 Task: Find connections with filter location Basi with filter topic #indiawith filter profile language Spanish with filter current company EVERSANA with filter school International Institute of Business Studies, No.70, Sujatha Complex, KHB Main Road, RT Nagar, Bangalore-560 032 with filter industry Housing Programs with filter service category Training with filter keywords title President
Action: Mouse moved to (514, 68)
Screenshot: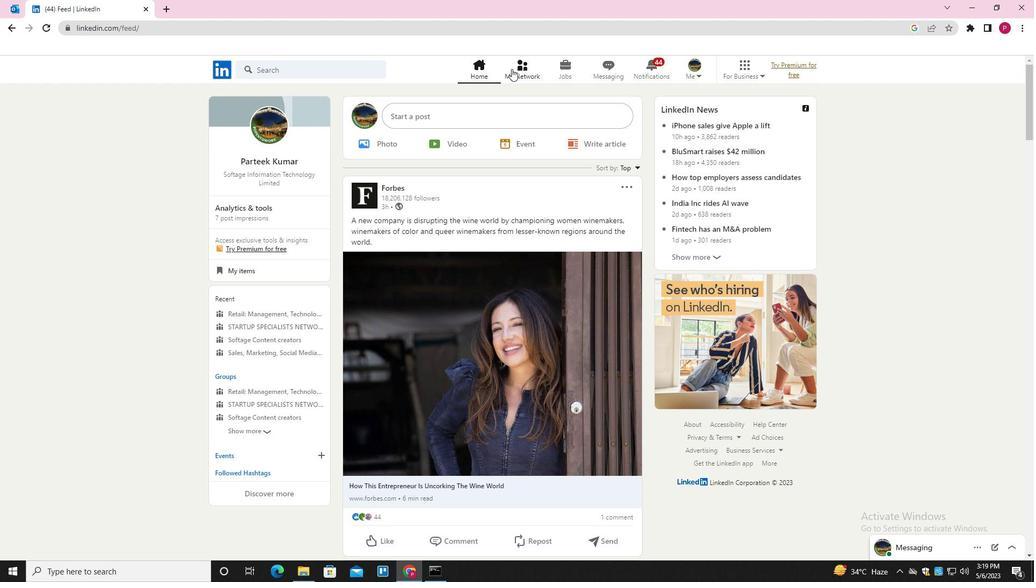 
Action: Mouse pressed left at (514, 68)
Screenshot: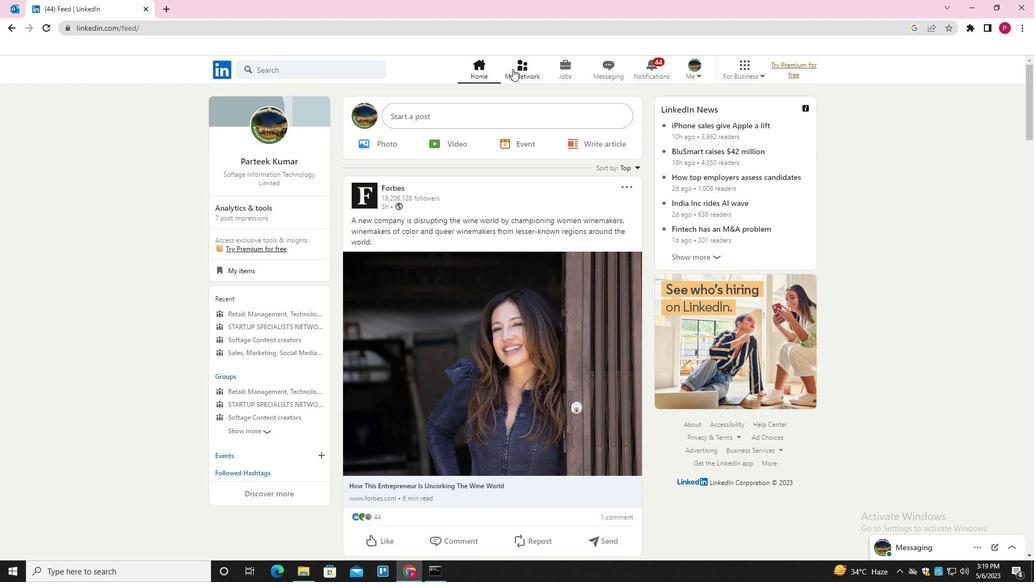 
Action: Mouse moved to (331, 133)
Screenshot: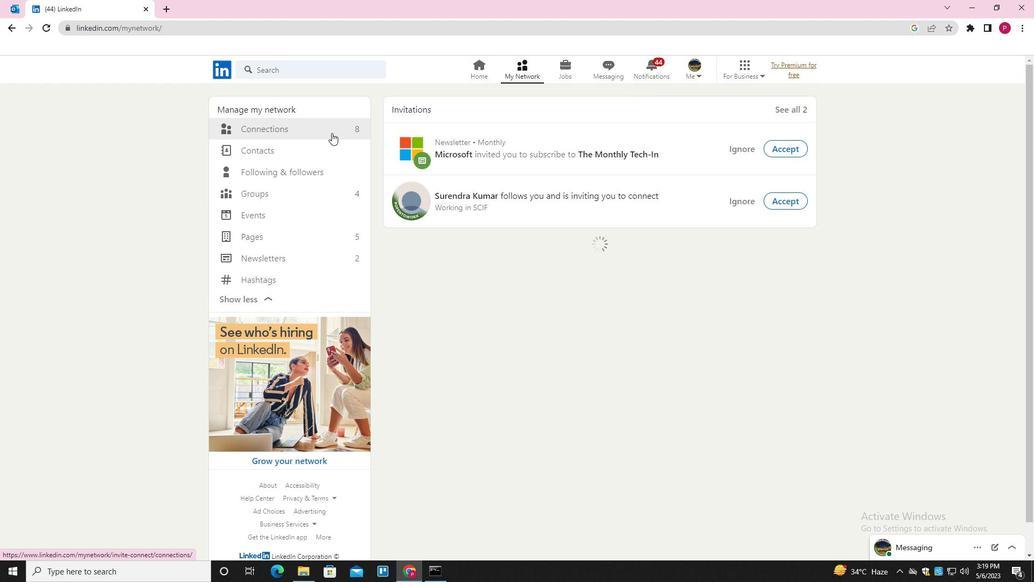 
Action: Mouse pressed left at (331, 133)
Screenshot: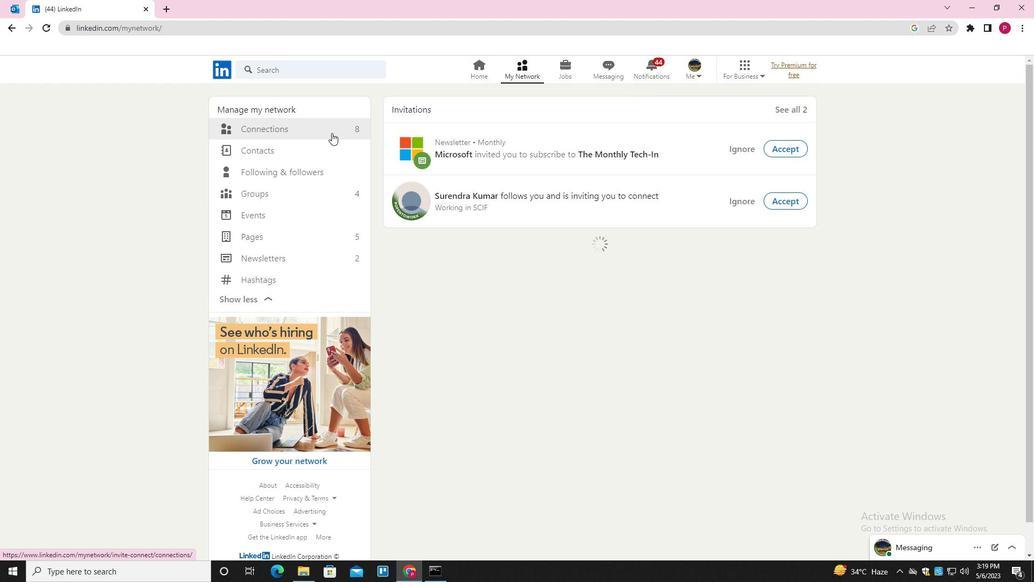
Action: Mouse moved to (575, 131)
Screenshot: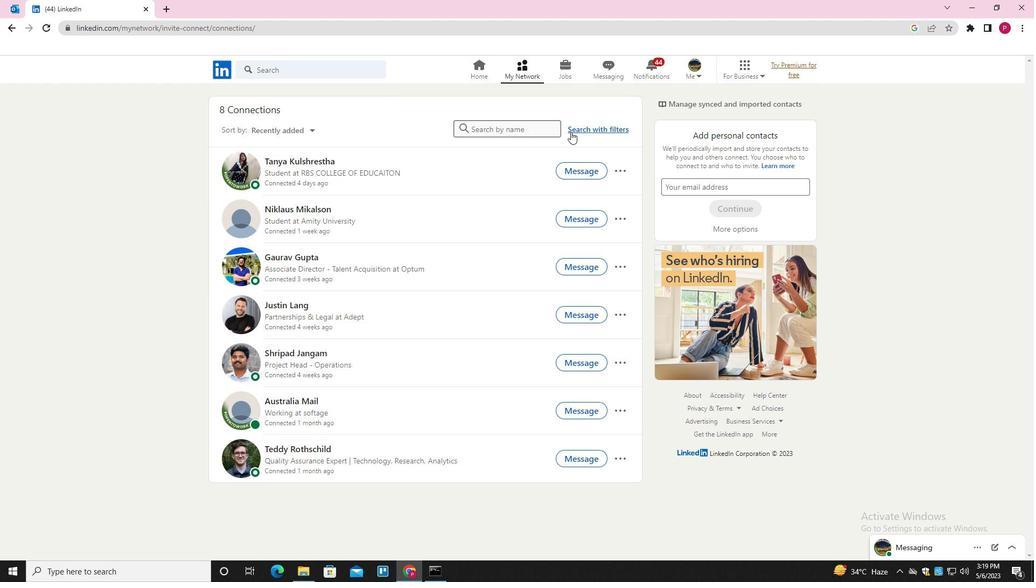 
Action: Mouse pressed left at (575, 131)
Screenshot: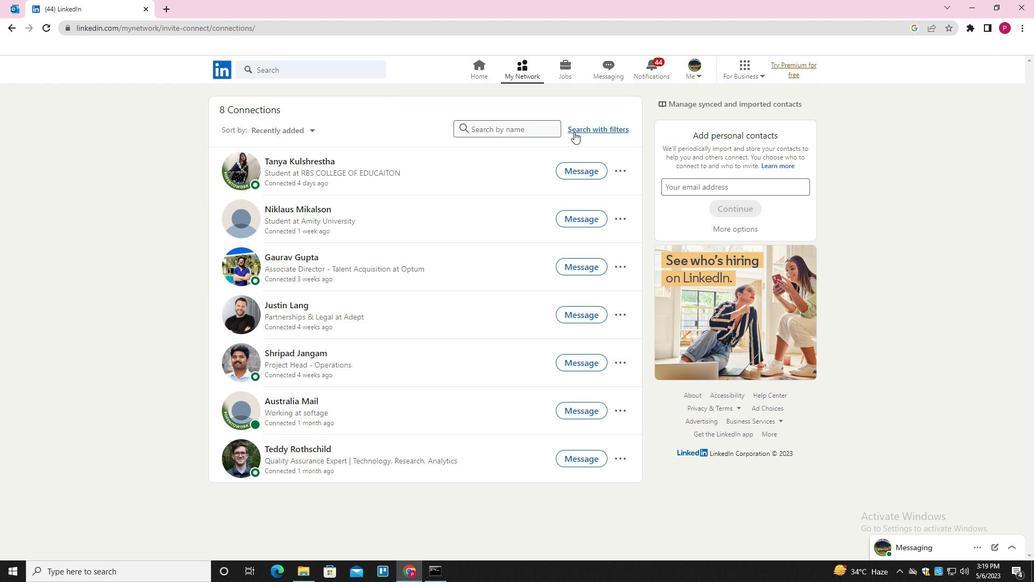 
Action: Mouse moved to (548, 100)
Screenshot: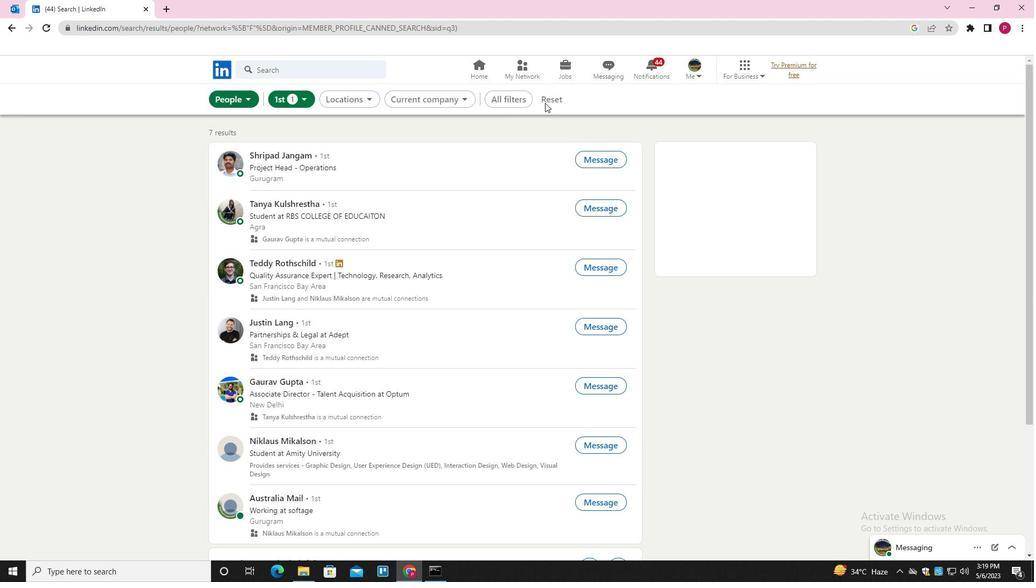 
Action: Mouse pressed left at (548, 100)
Screenshot: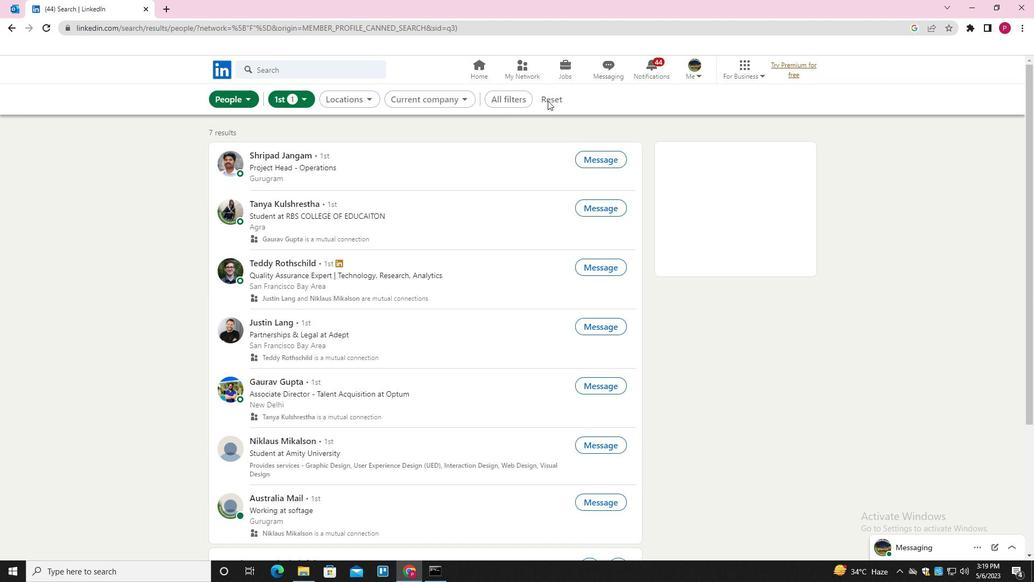 
Action: Mouse moved to (525, 100)
Screenshot: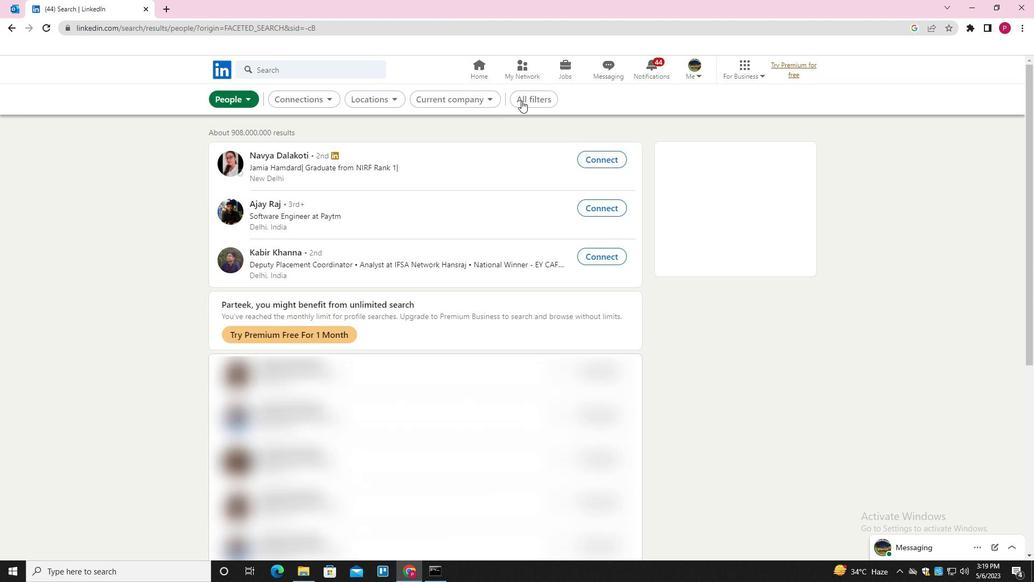 
Action: Mouse pressed left at (525, 100)
Screenshot: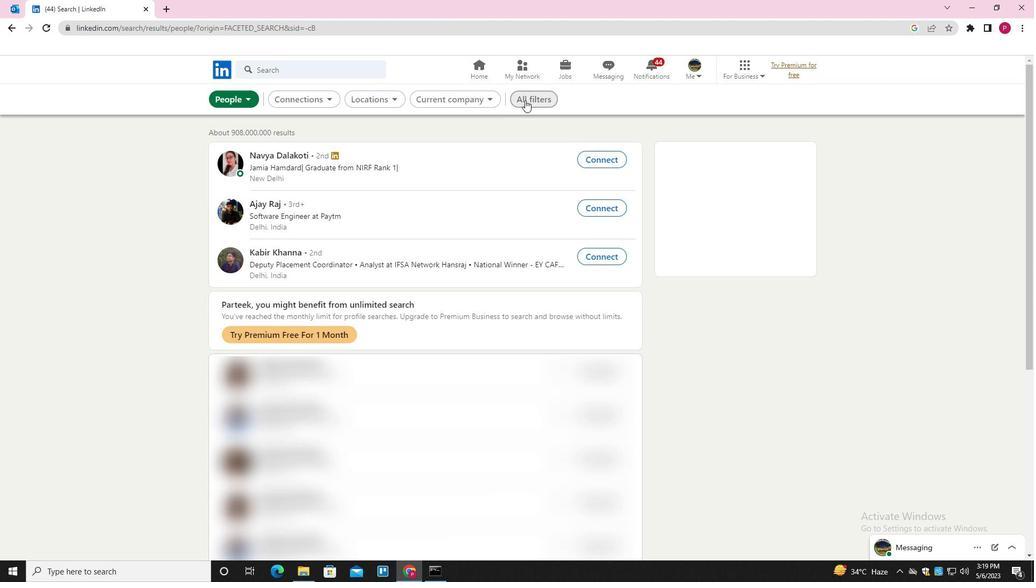 
Action: Mouse moved to (971, 320)
Screenshot: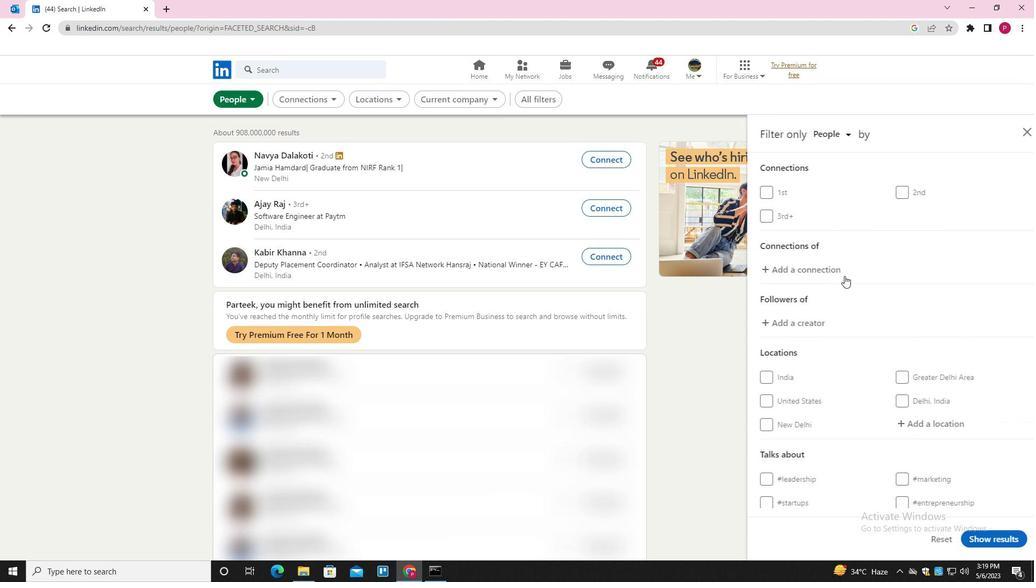 
Action: Mouse scrolled (971, 320) with delta (0, 0)
Screenshot: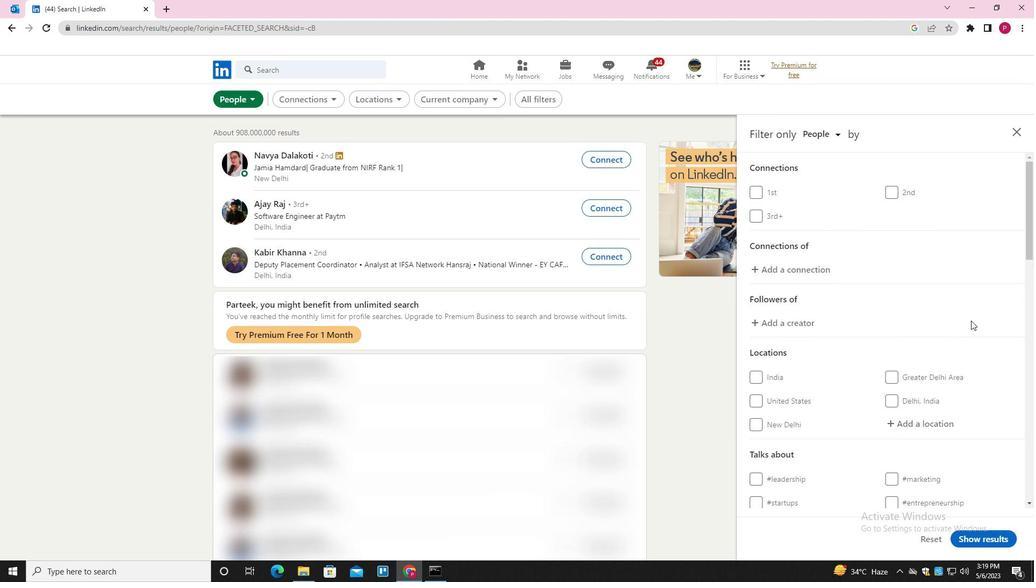 
Action: Mouse moved to (971, 321)
Screenshot: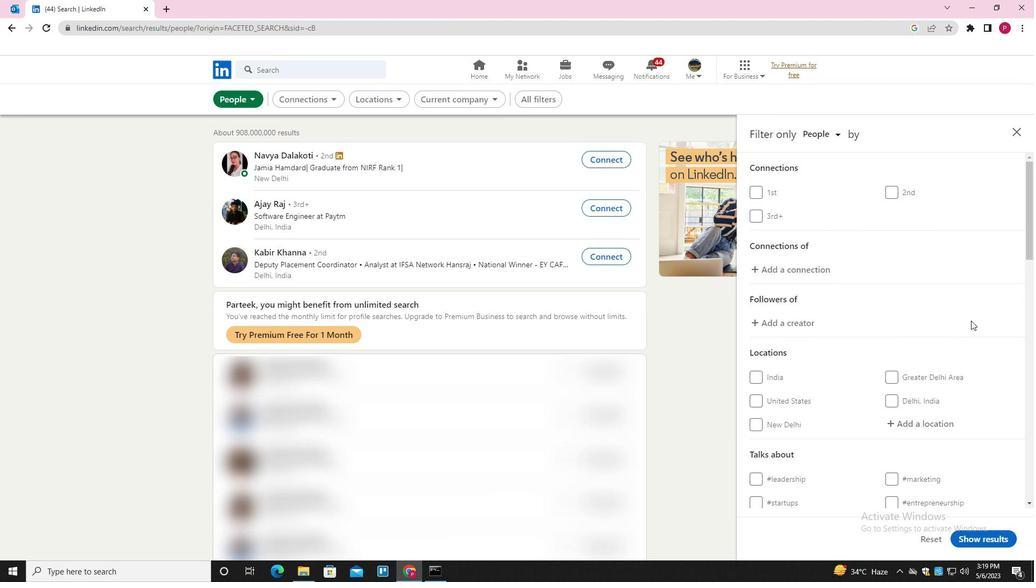 
Action: Mouse scrolled (971, 321) with delta (0, 0)
Screenshot: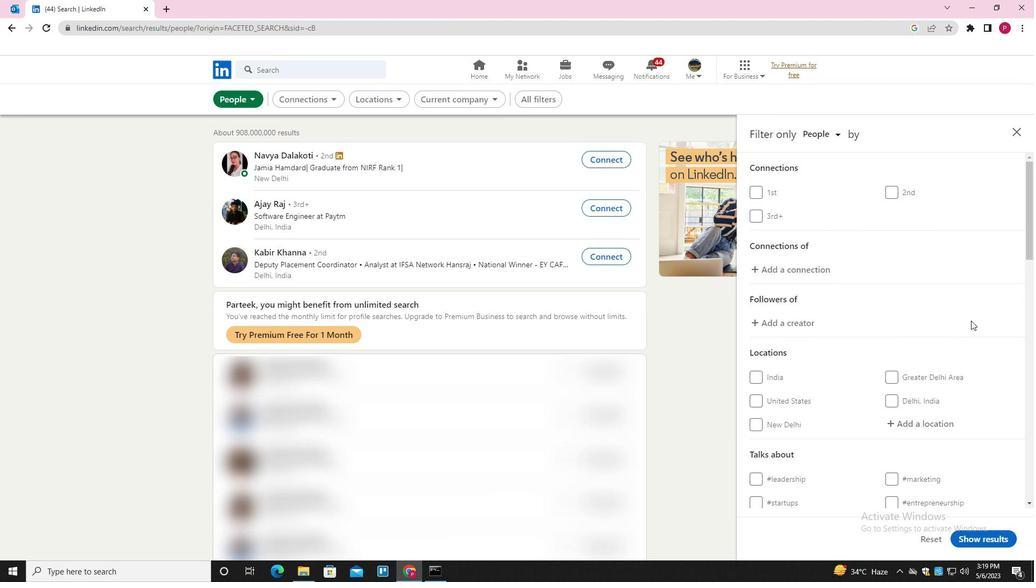 
Action: Mouse moved to (940, 316)
Screenshot: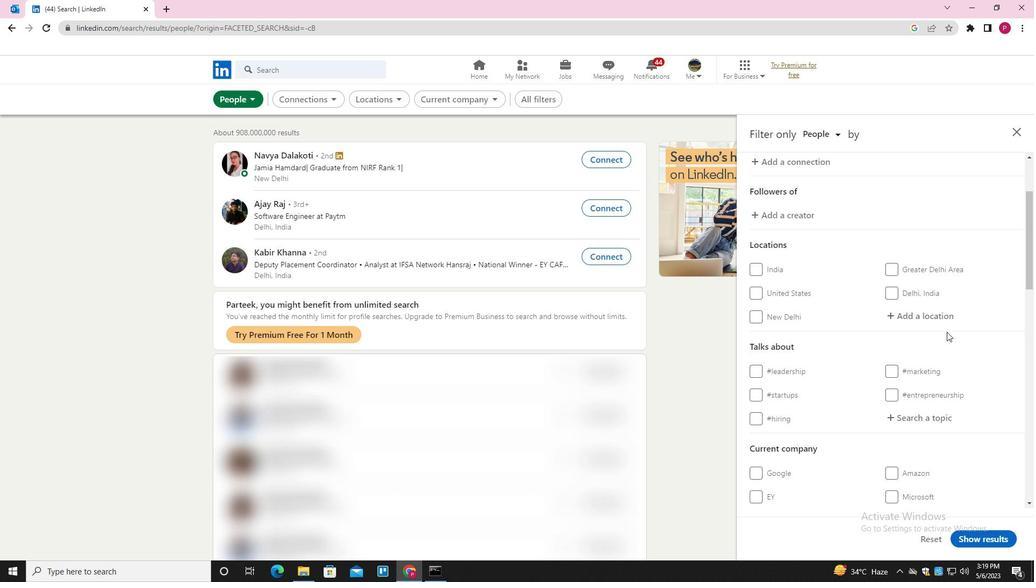 
Action: Mouse pressed left at (940, 316)
Screenshot: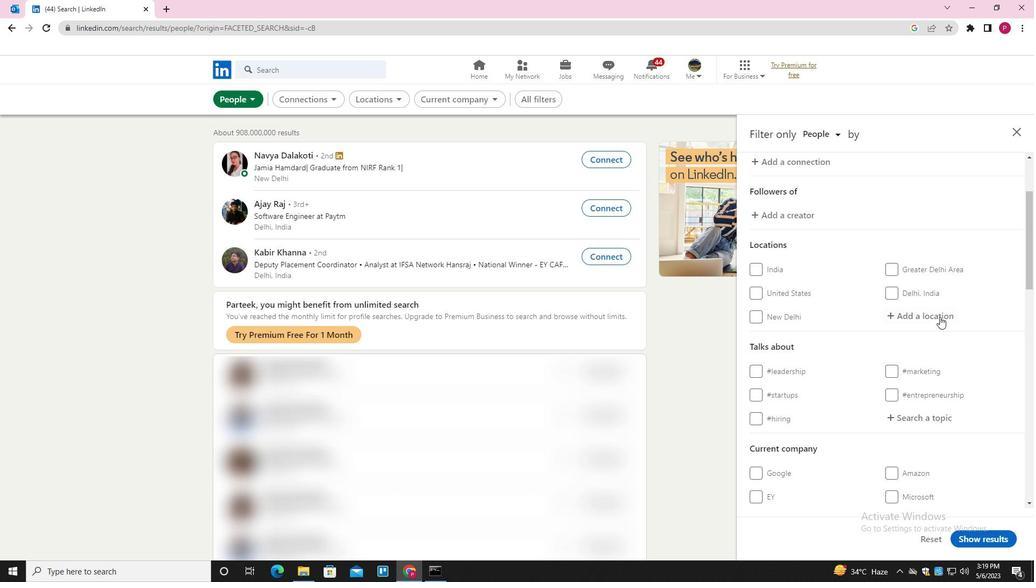 
Action: Key pressed <Key.shift><Key.shift><Key.shift><Key.shift><Key.shift><Key.shift><Key.shift>B
Screenshot: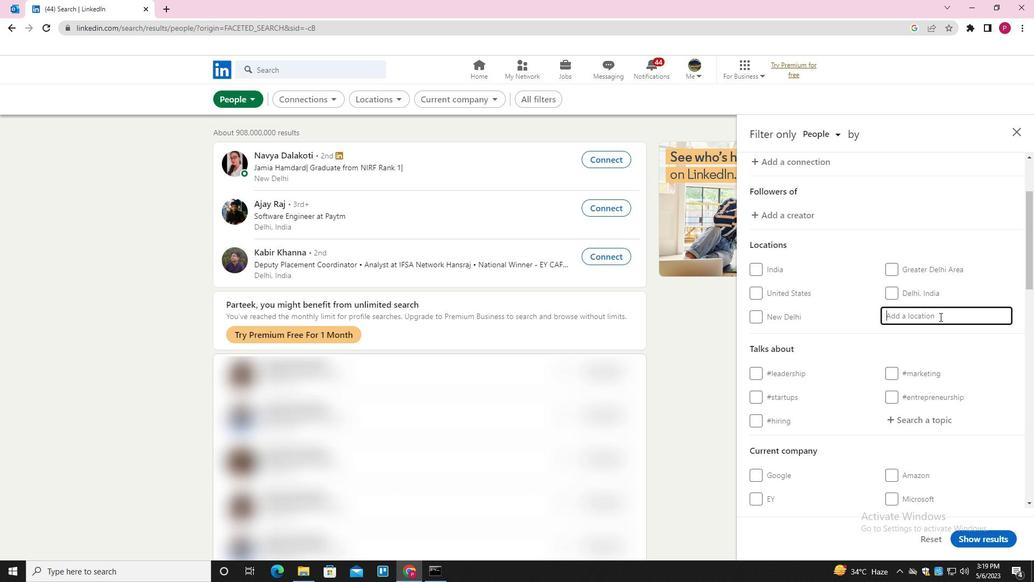 
Action: Mouse moved to (940, 316)
Screenshot: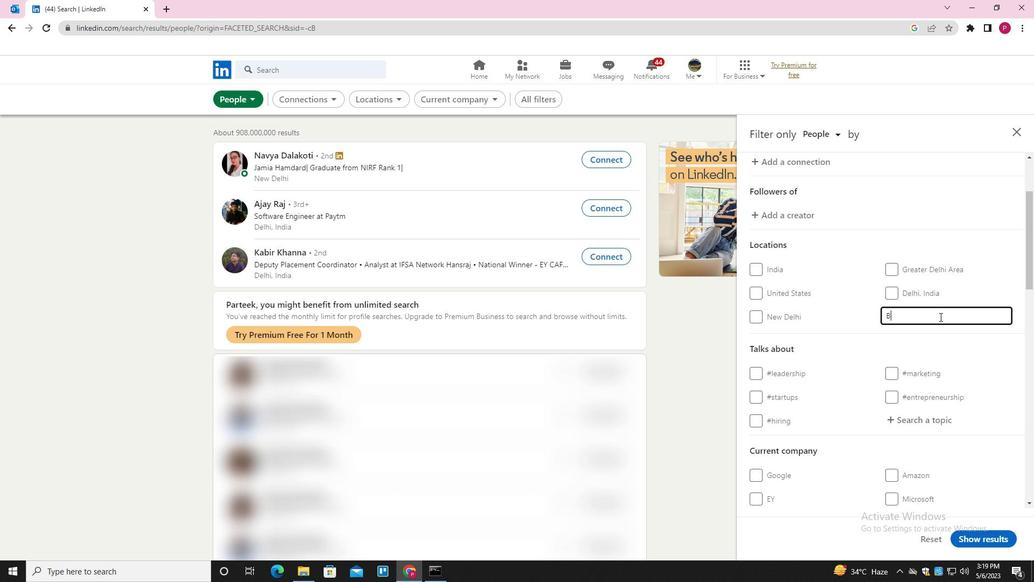 
Action: Key pressed ASI<Key.down><Key.enter>
Screenshot: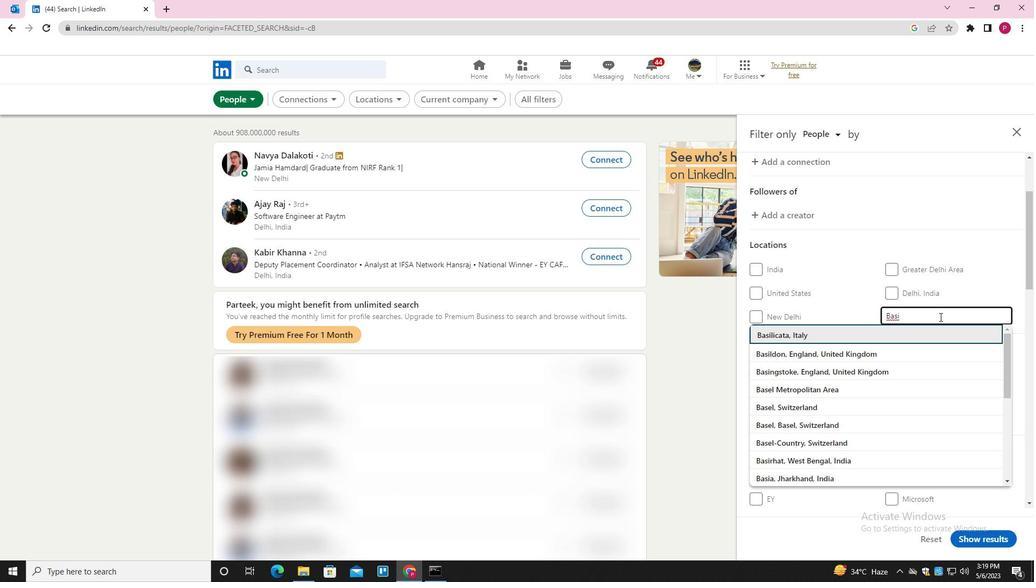 
Action: Mouse scrolled (940, 316) with delta (0, 0)
Screenshot: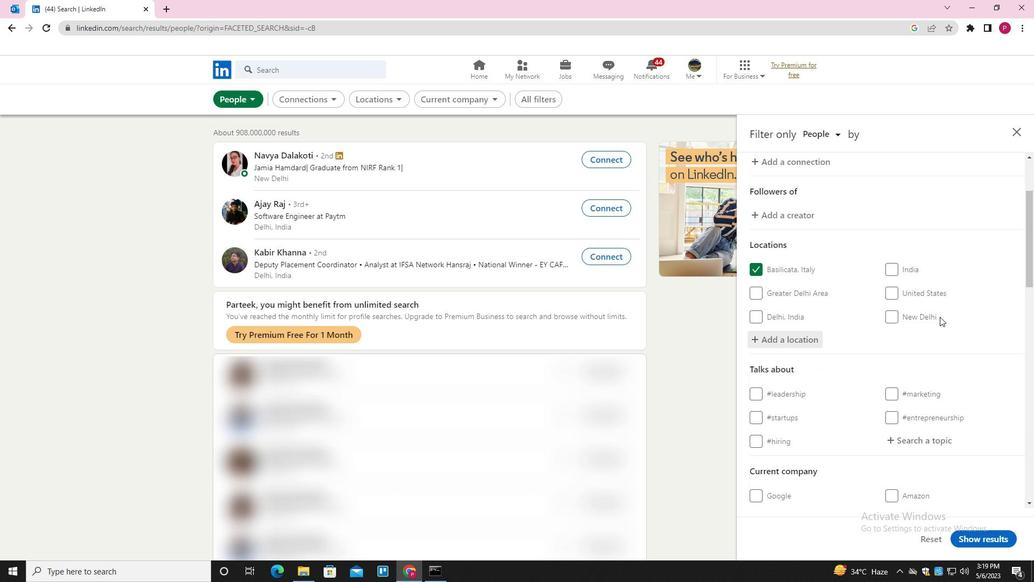 
Action: Mouse scrolled (940, 316) with delta (0, 0)
Screenshot: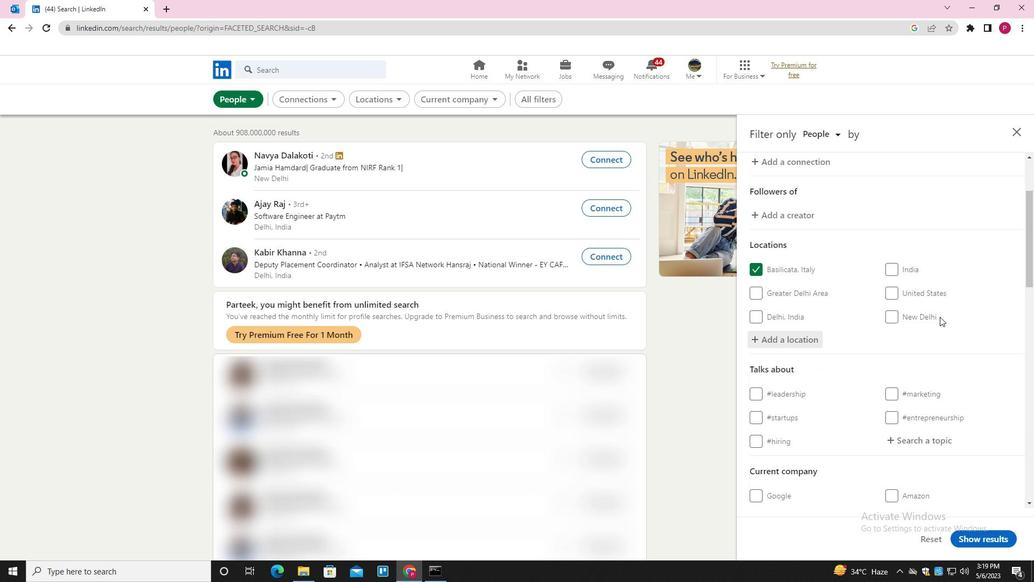
Action: Mouse scrolled (940, 316) with delta (0, 0)
Screenshot: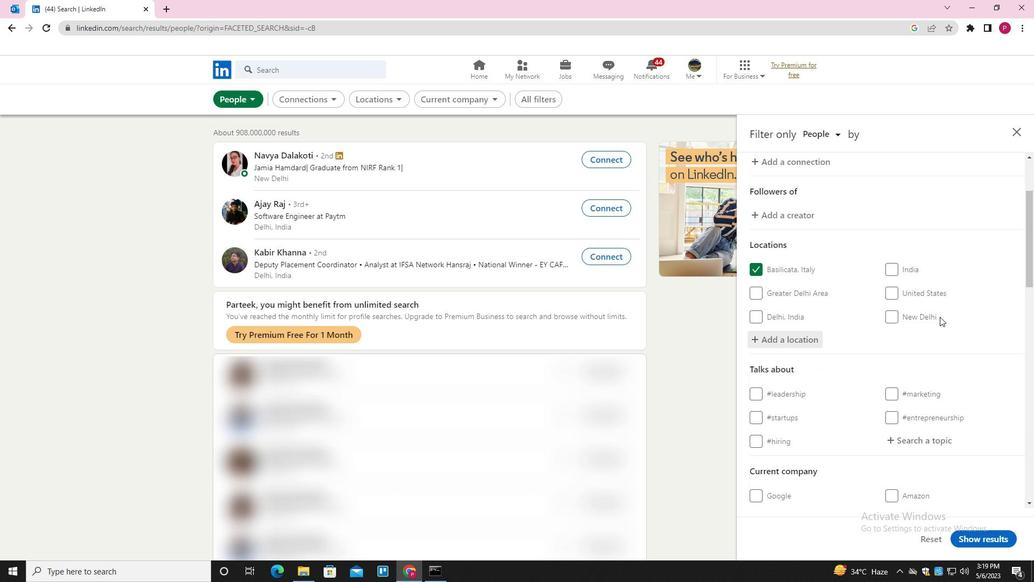 
Action: Mouse scrolled (940, 316) with delta (0, 0)
Screenshot: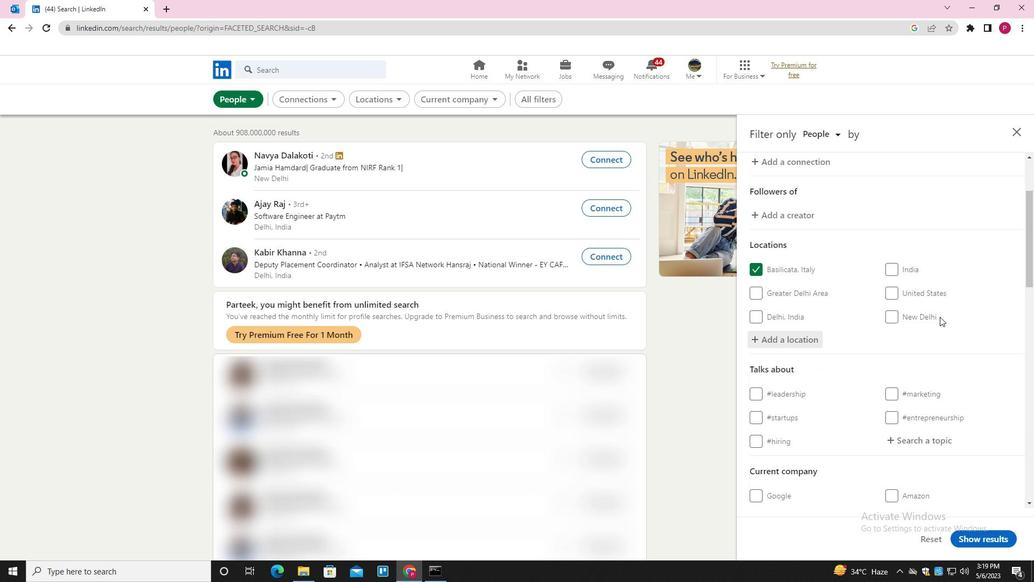 
Action: Mouse scrolled (940, 316) with delta (0, 0)
Screenshot: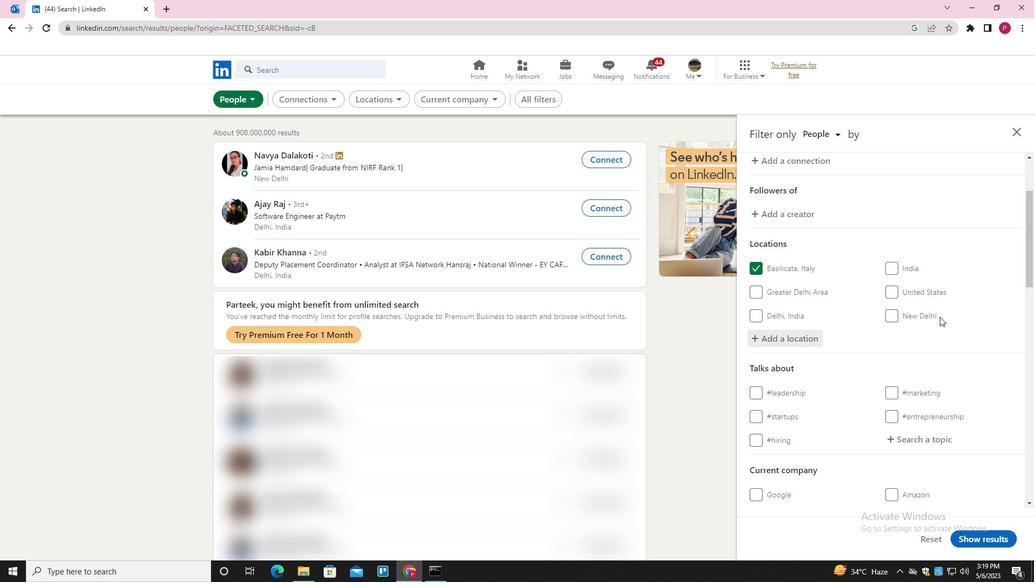 
Action: Mouse moved to (917, 177)
Screenshot: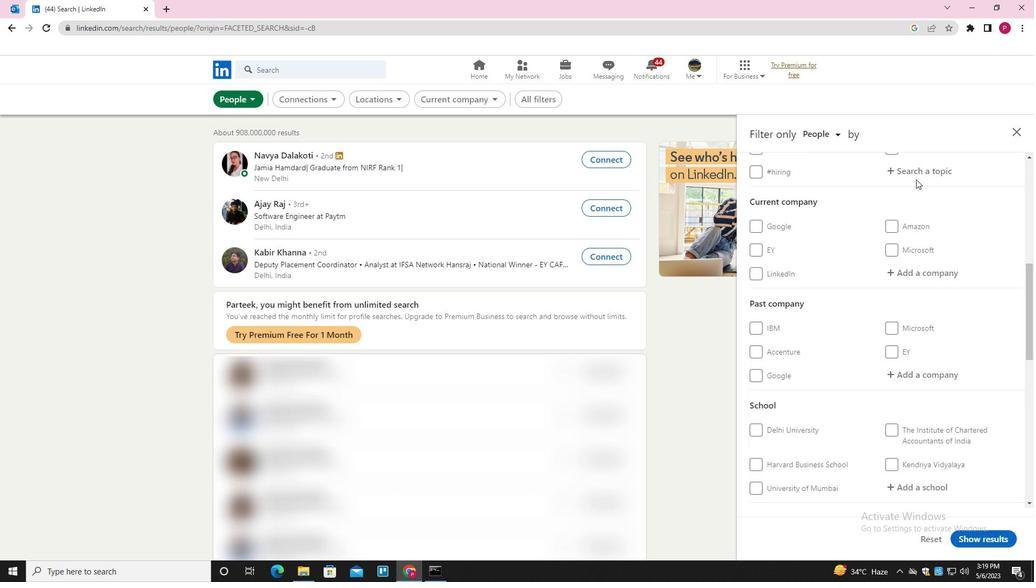 
Action: Mouse pressed left at (917, 177)
Screenshot: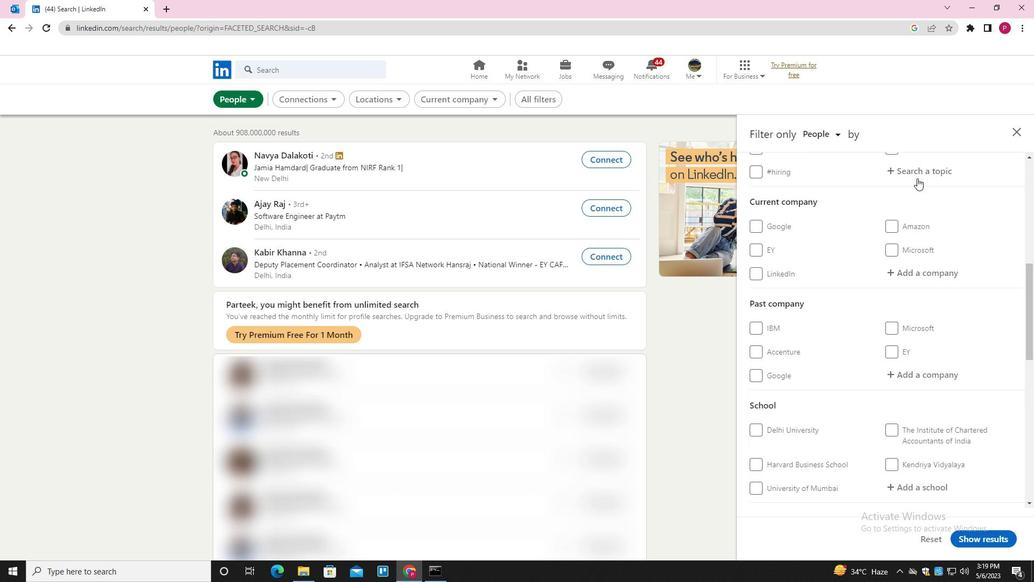 
Action: Mouse moved to (917, 177)
Screenshot: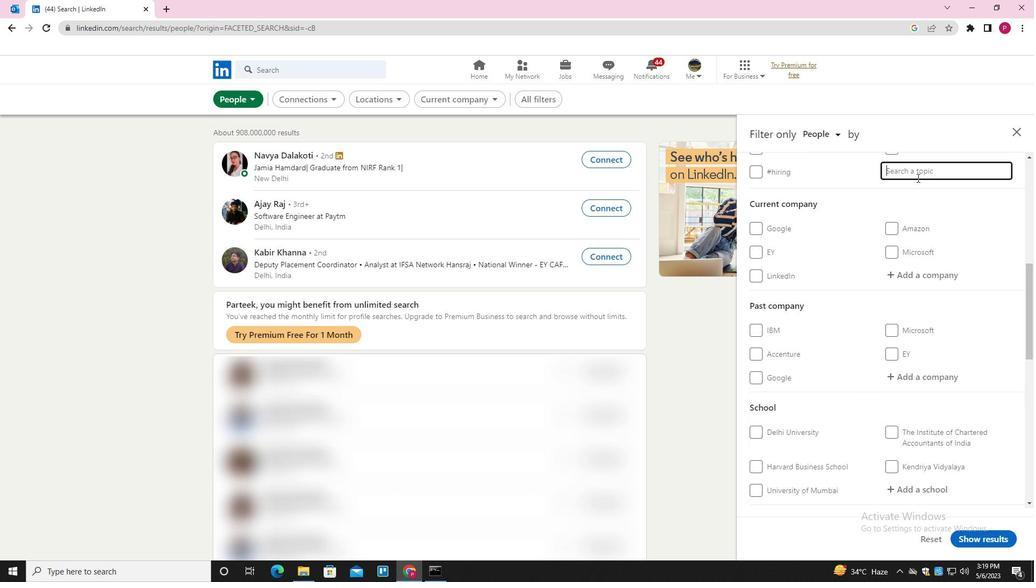 
Action: Key pressed INDIA<Key.down><Key.enter>
Screenshot: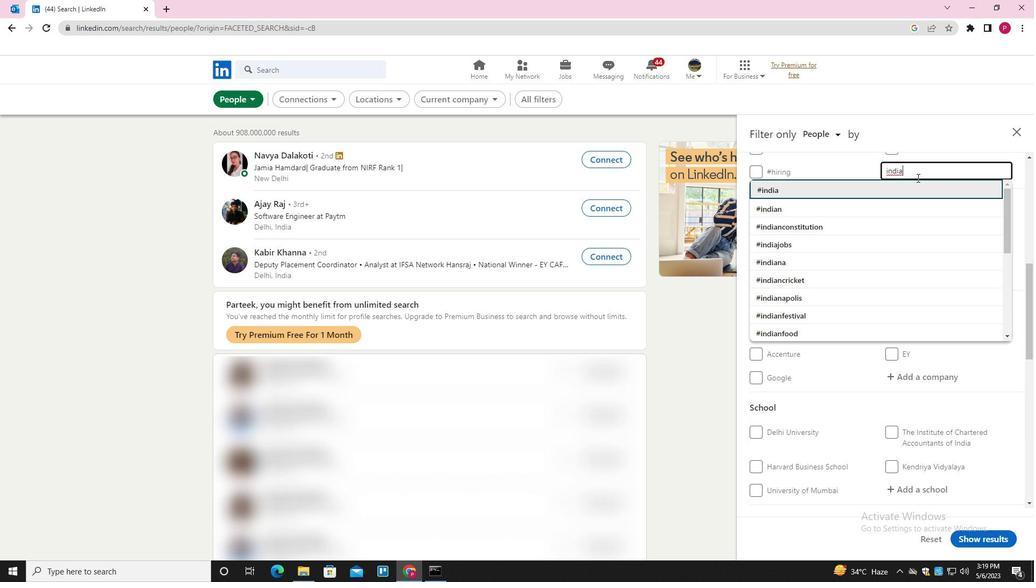 
Action: Mouse moved to (892, 298)
Screenshot: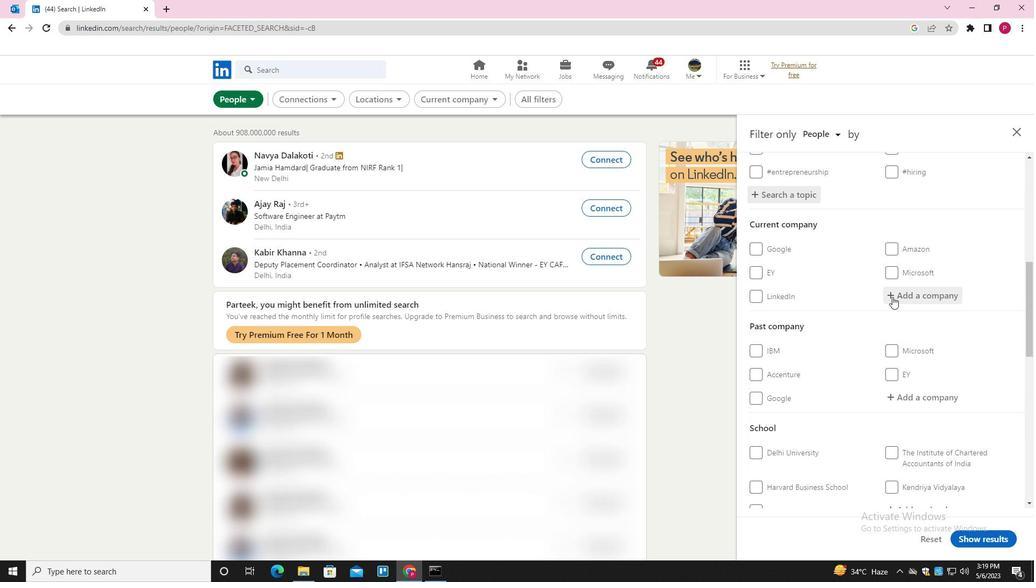 
Action: Mouse scrolled (892, 297) with delta (0, 0)
Screenshot: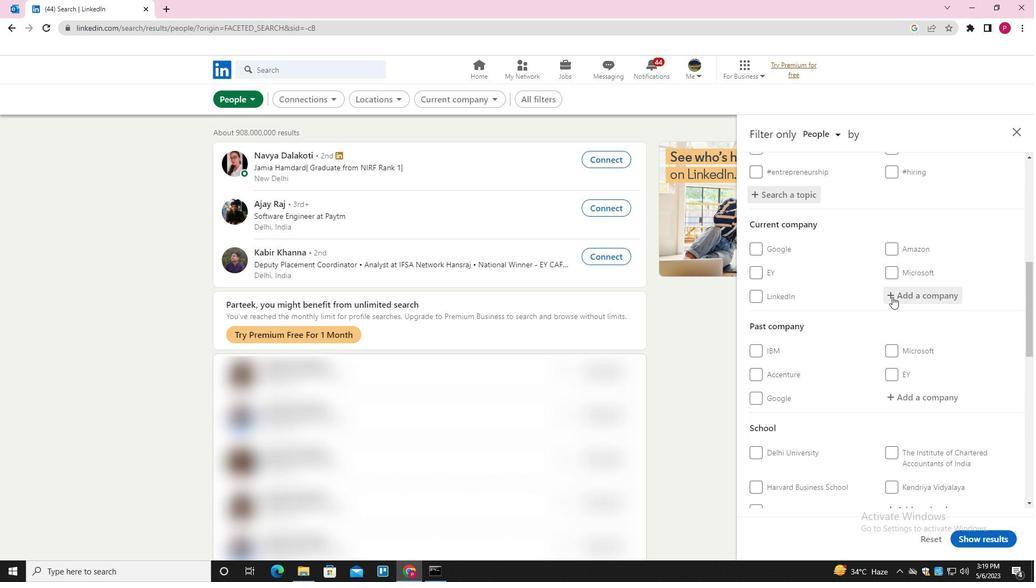 
Action: Mouse moved to (891, 299)
Screenshot: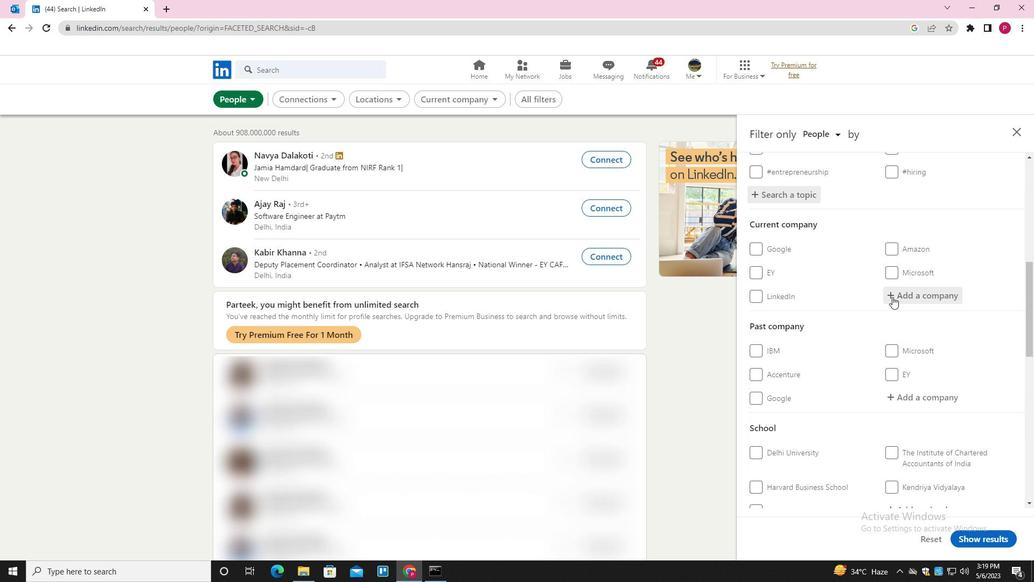
Action: Mouse scrolled (891, 298) with delta (0, 0)
Screenshot: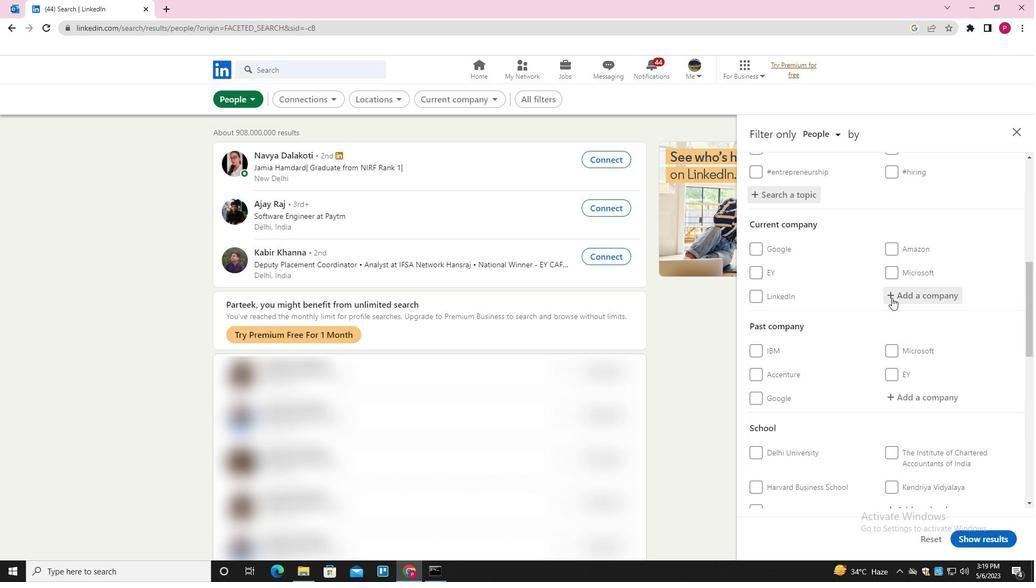 
Action: Mouse moved to (891, 299)
Screenshot: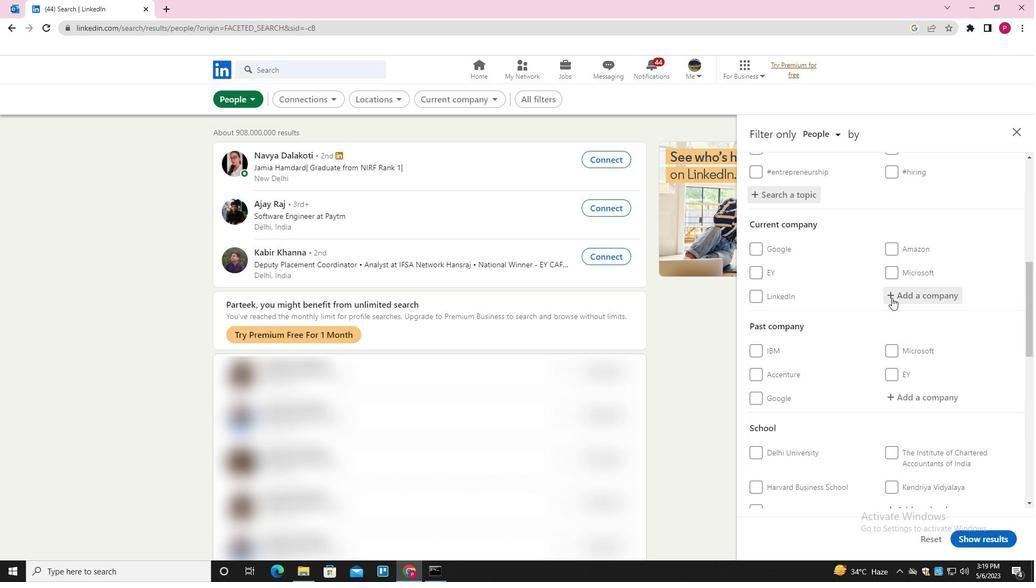 
Action: Mouse scrolled (891, 298) with delta (0, 0)
Screenshot: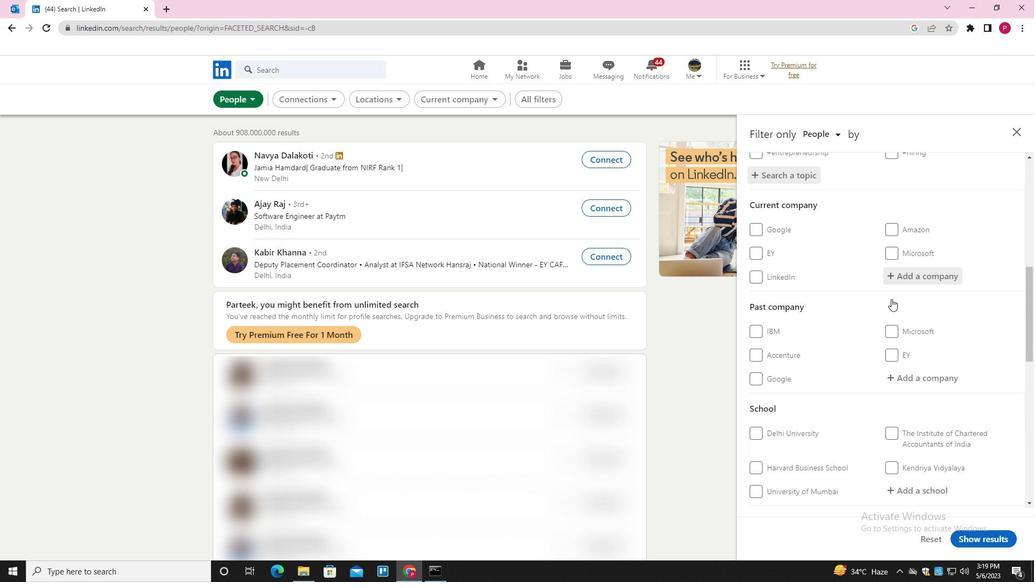 
Action: Mouse moved to (891, 300)
Screenshot: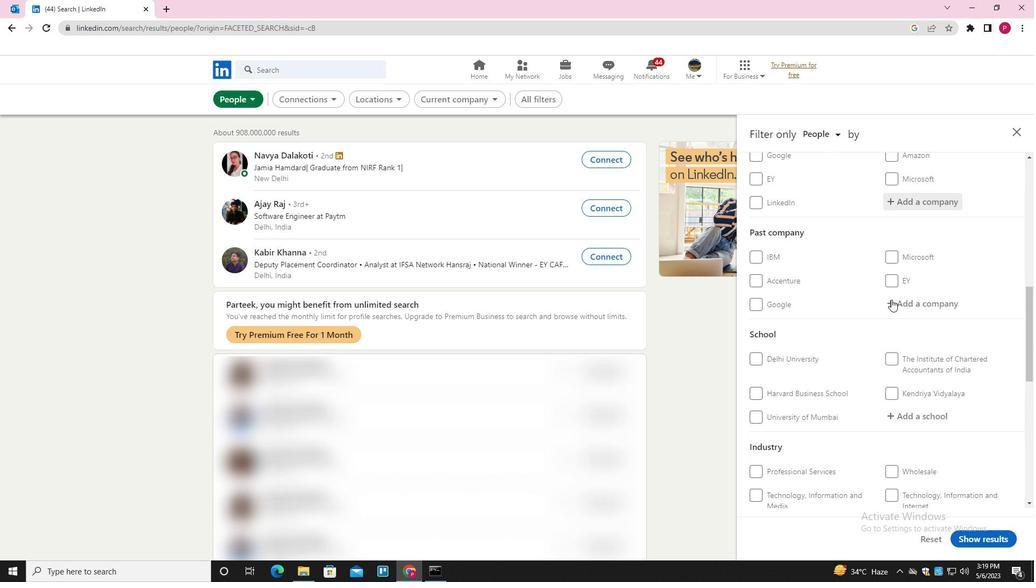 
Action: Mouse scrolled (891, 300) with delta (0, 0)
Screenshot: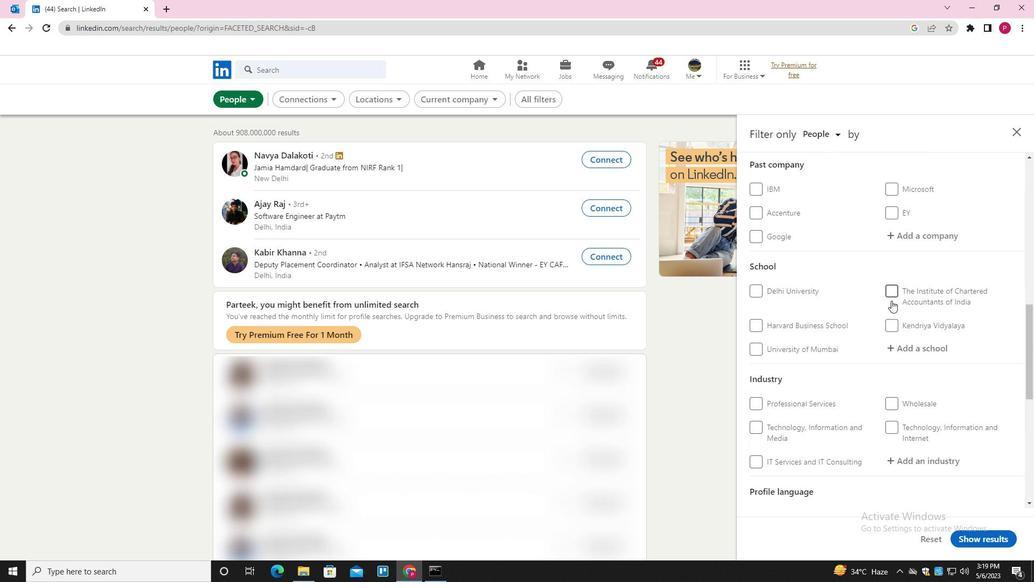 
Action: Mouse scrolled (891, 300) with delta (0, 0)
Screenshot: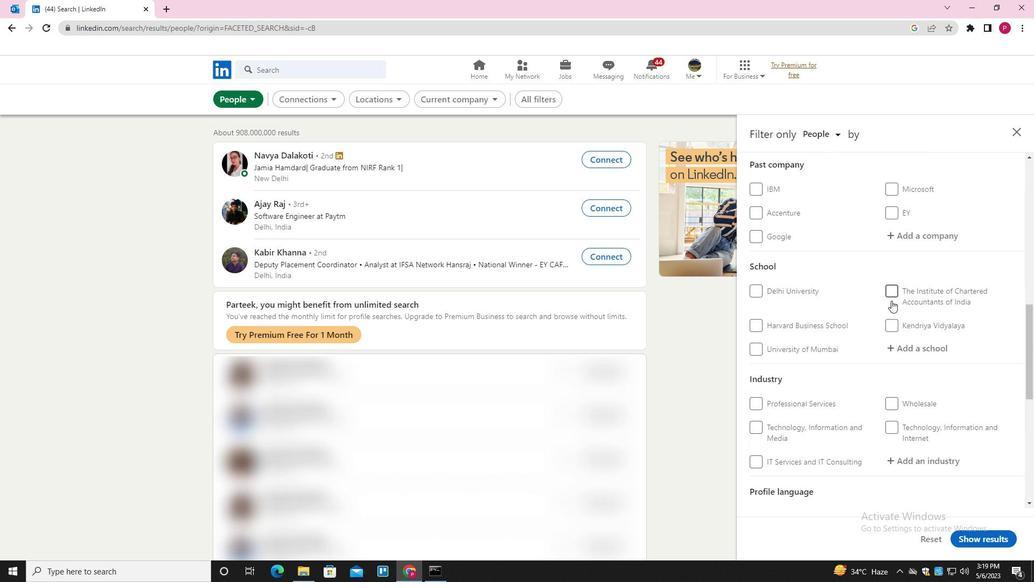 
Action: Mouse scrolled (891, 300) with delta (0, 0)
Screenshot: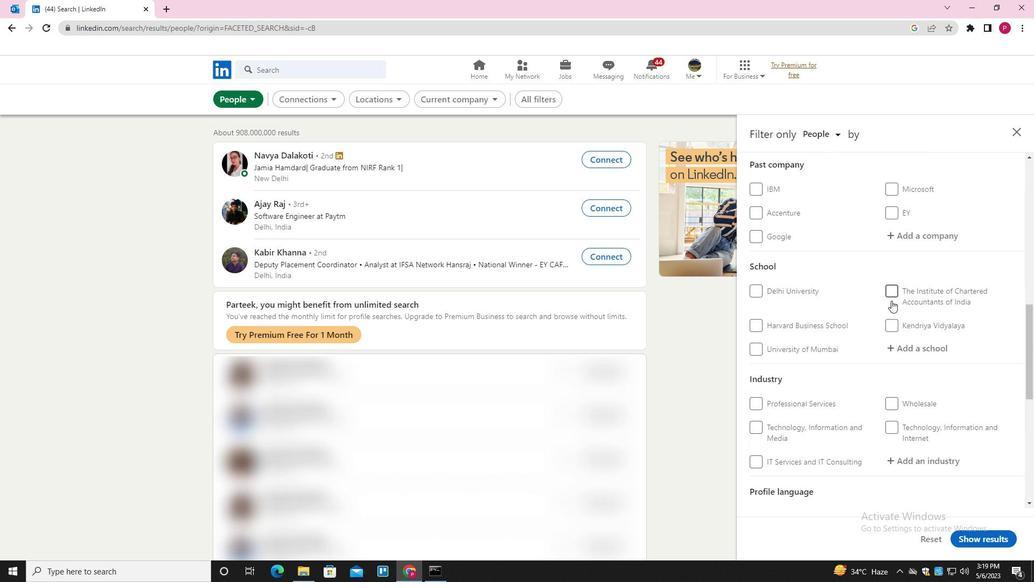 
Action: Mouse scrolled (891, 300) with delta (0, 0)
Screenshot: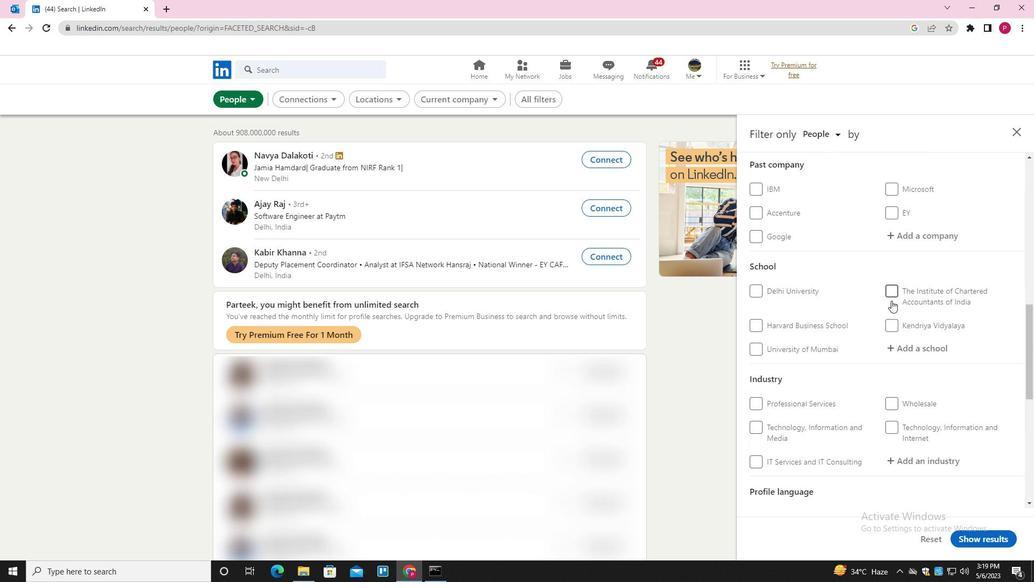 
Action: Mouse scrolled (891, 300) with delta (0, 0)
Screenshot: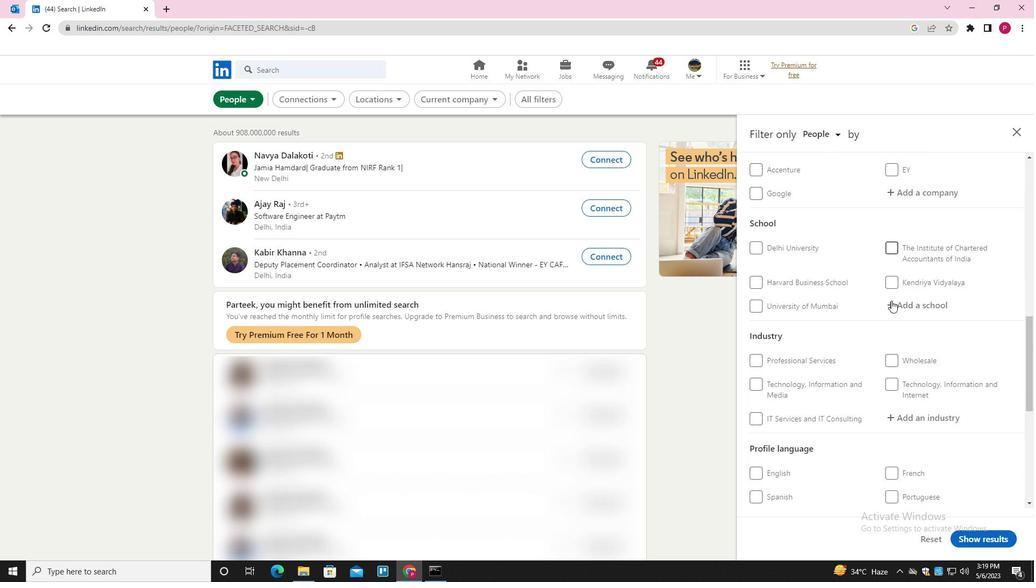 
Action: Mouse moved to (781, 268)
Screenshot: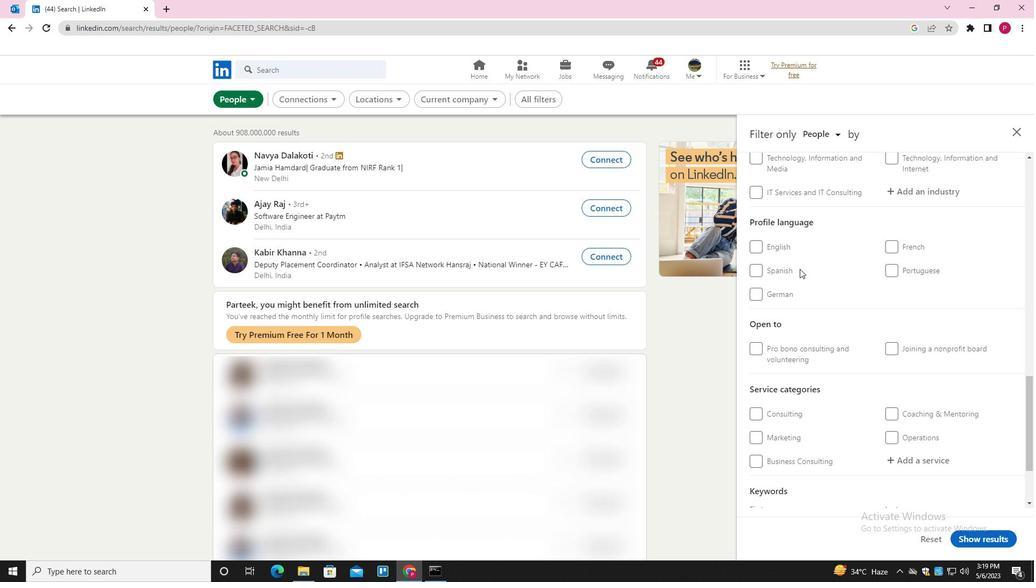 
Action: Mouse pressed left at (781, 268)
Screenshot: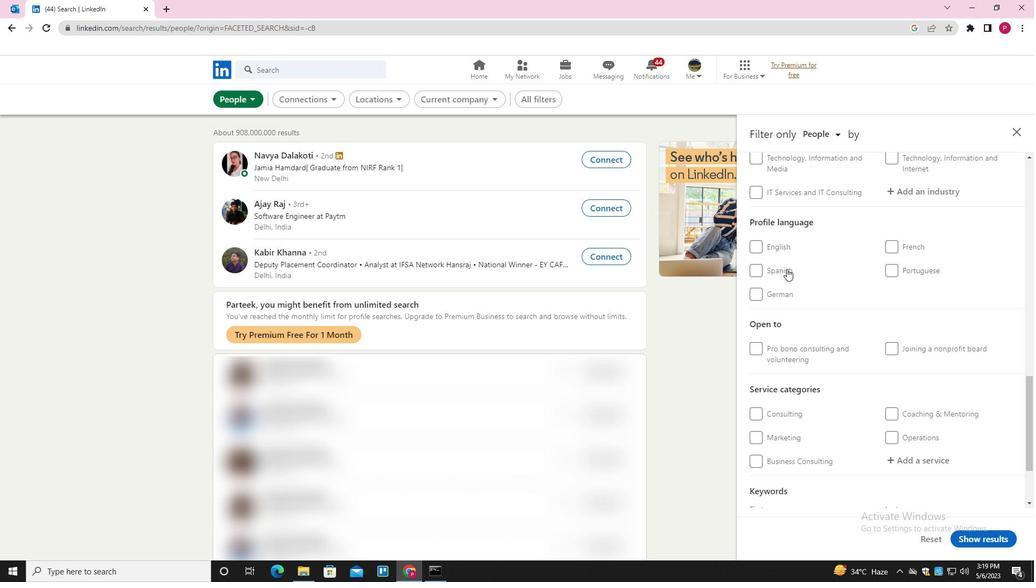 
Action: Mouse moved to (834, 292)
Screenshot: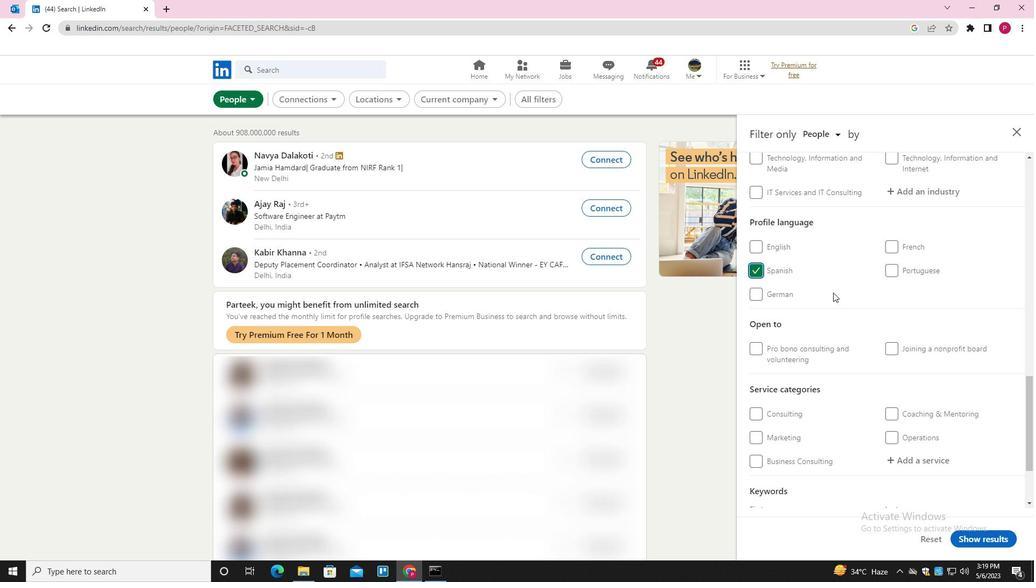 
Action: Mouse scrolled (834, 293) with delta (0, 0)
Screenshot: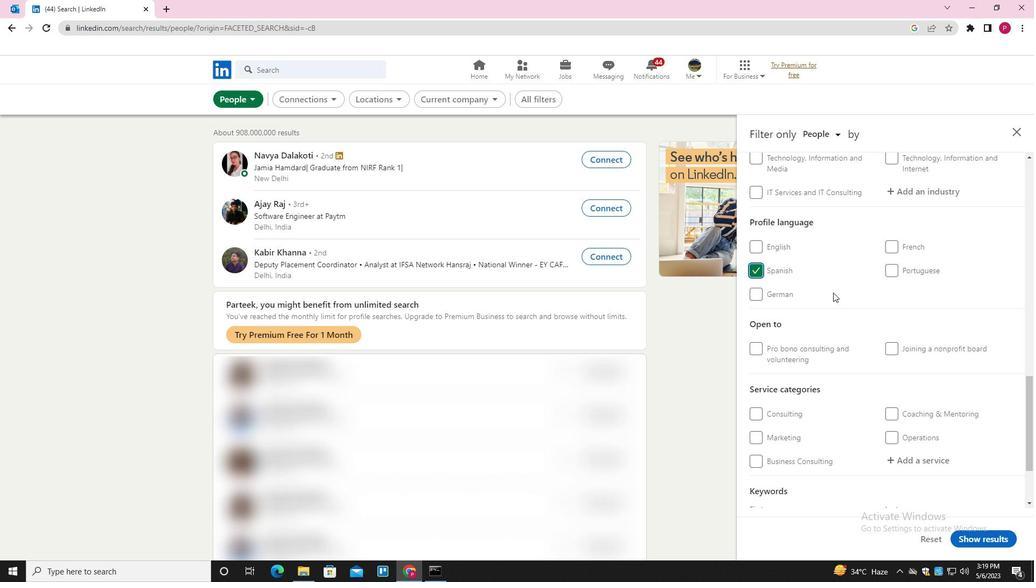 
Action: Mouse scrolled (834, 293) with delta (0, 0)
Screenshot: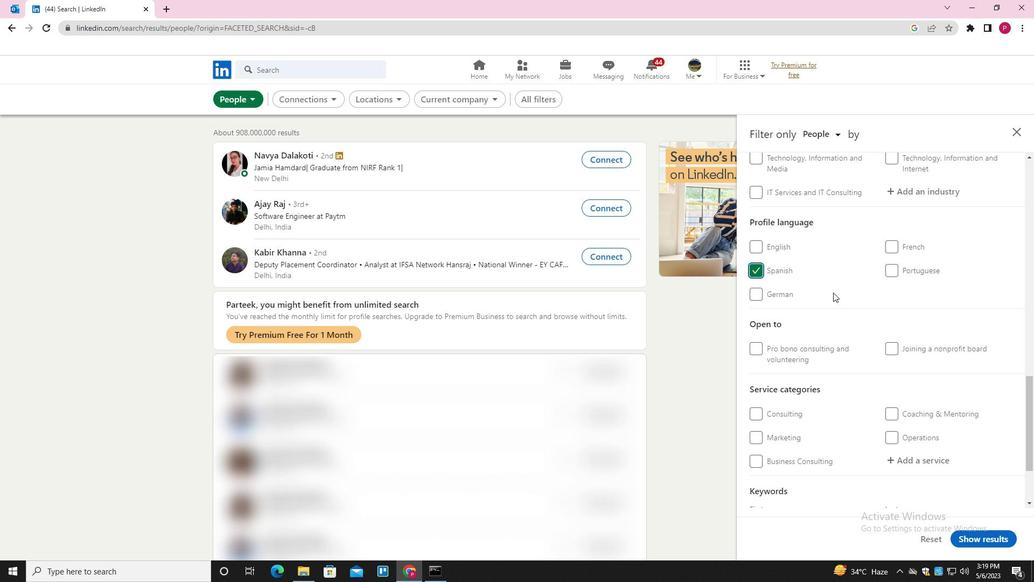 
Action: Mouse scrolled (834, 293) with delta (0, 0)
Screenshot: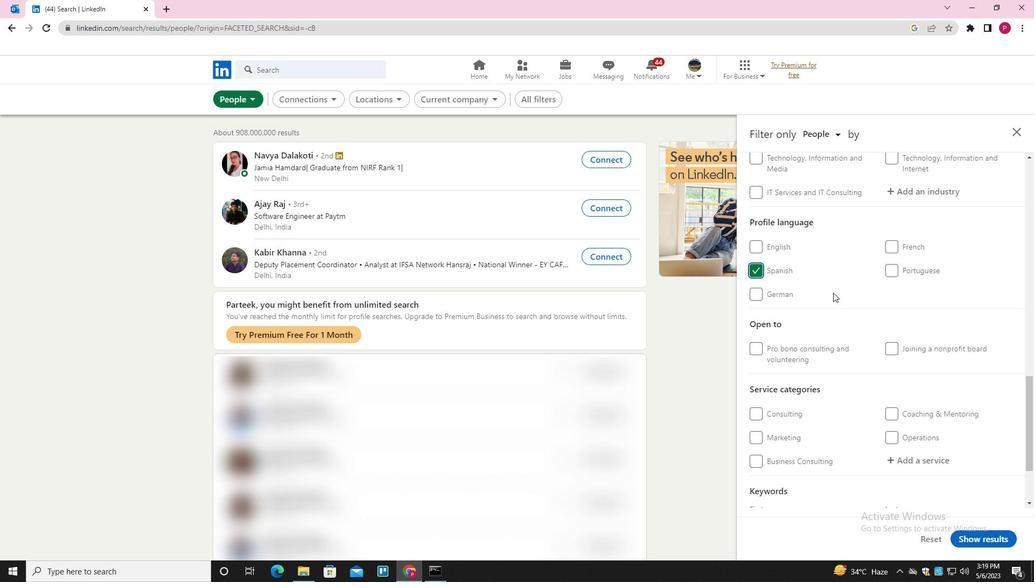 
Action: Mouse scrolled (834, 293) with delta (0, 0)
Screenshot: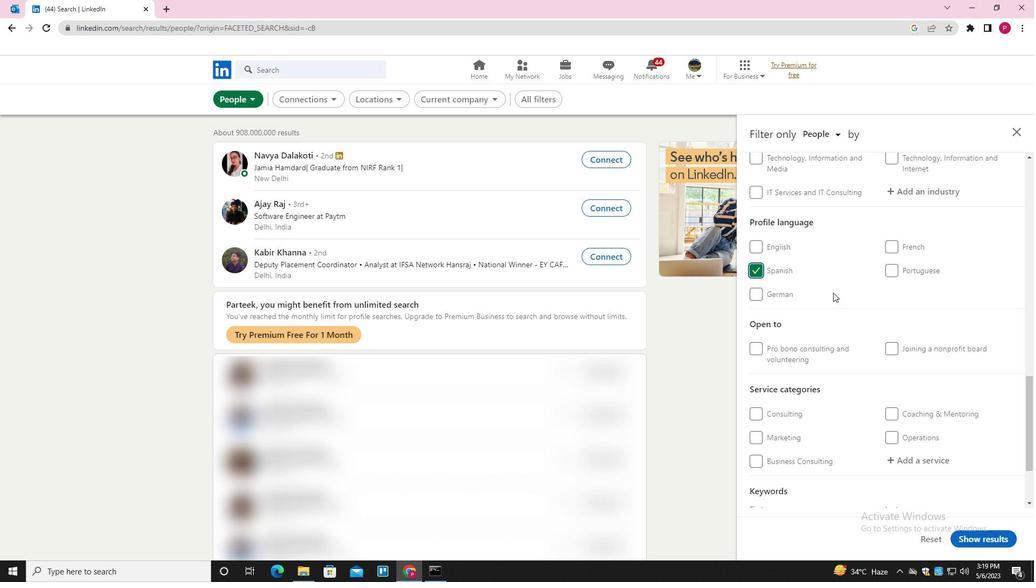 
Action: Mouse scrolled (834, 293) with delta (0, 0)
Screenshot: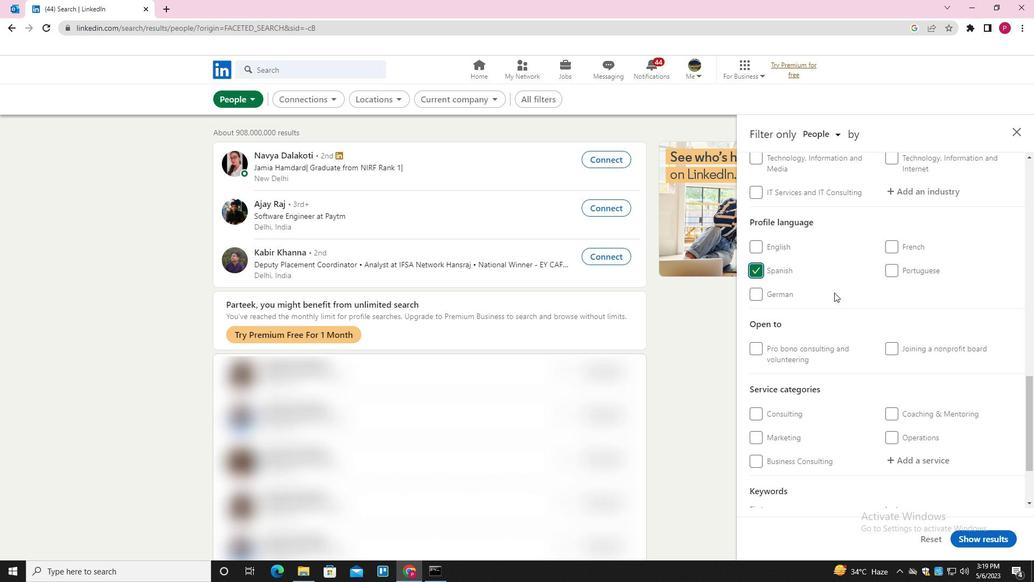 
Action: Mouse scrolled (834, 293) with delta (0, 0)
Screenshot: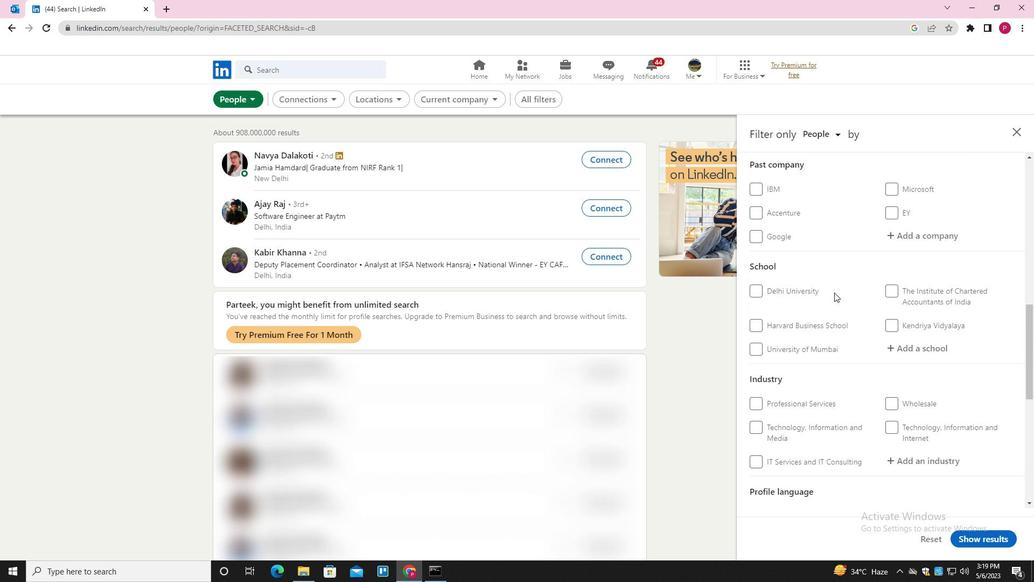 
Action: Mouse scrolled (834, 293) with delta (0, 0)
Screenshot: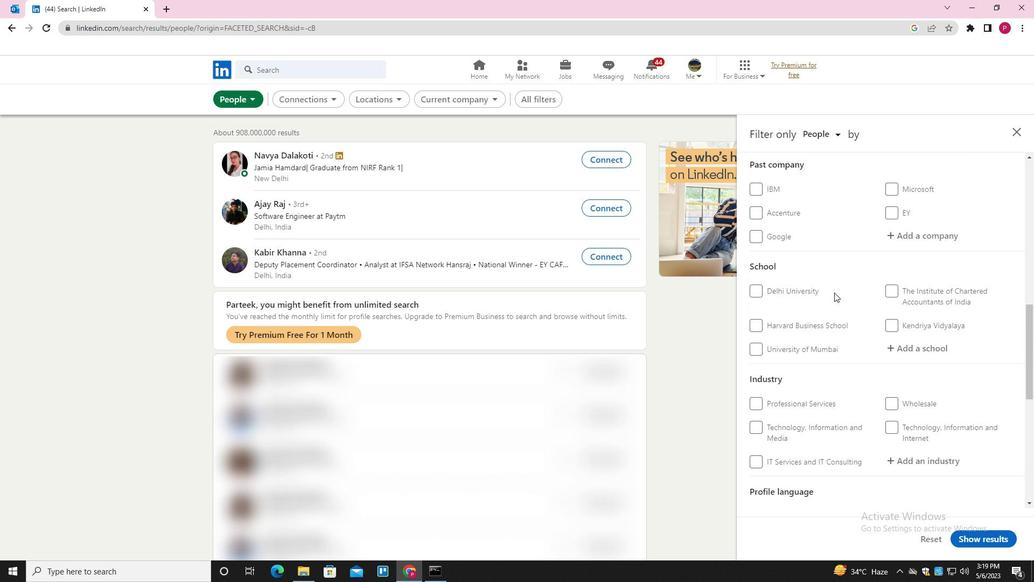 
Action: Mouse moved to (921, 241)
Screenshot: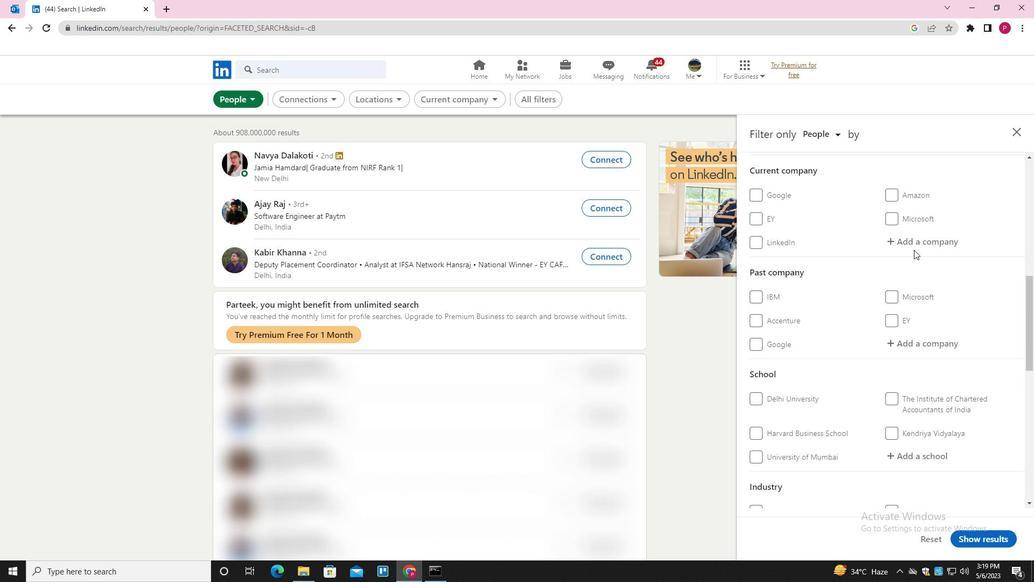 
Action: Mouse pressed left at (921, 241)
Screenshot: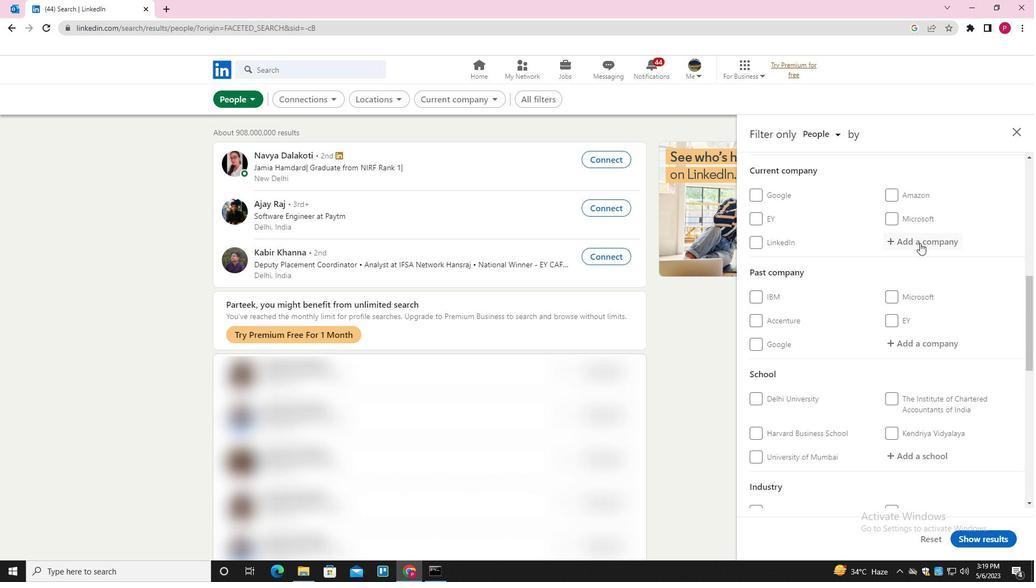 
Action: Key pressed <Key.shift>EVERSANA<Key.down><Key.enter>
Screenshot: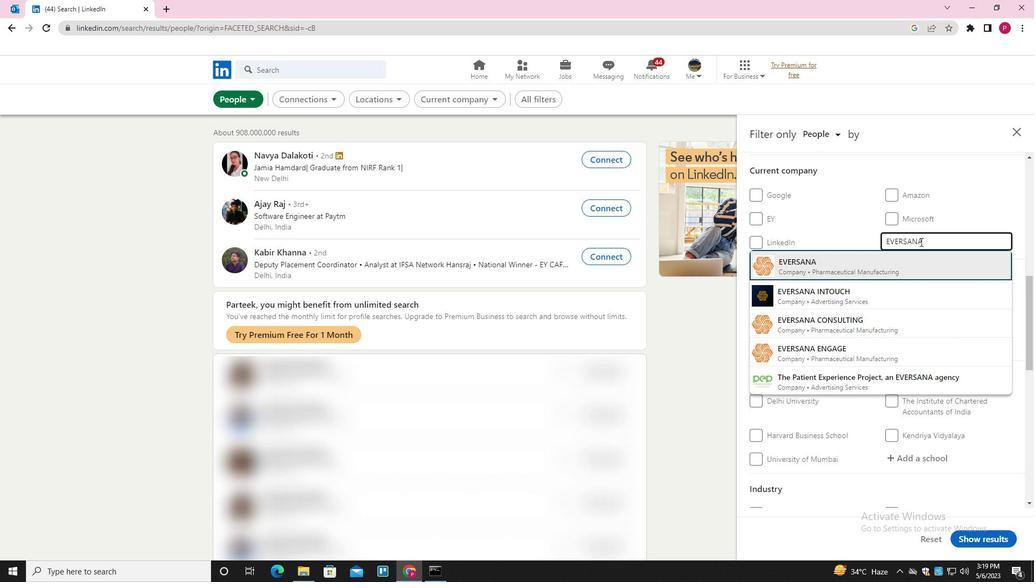 
Action: Mouse moved to (883, 273)
Screenshot: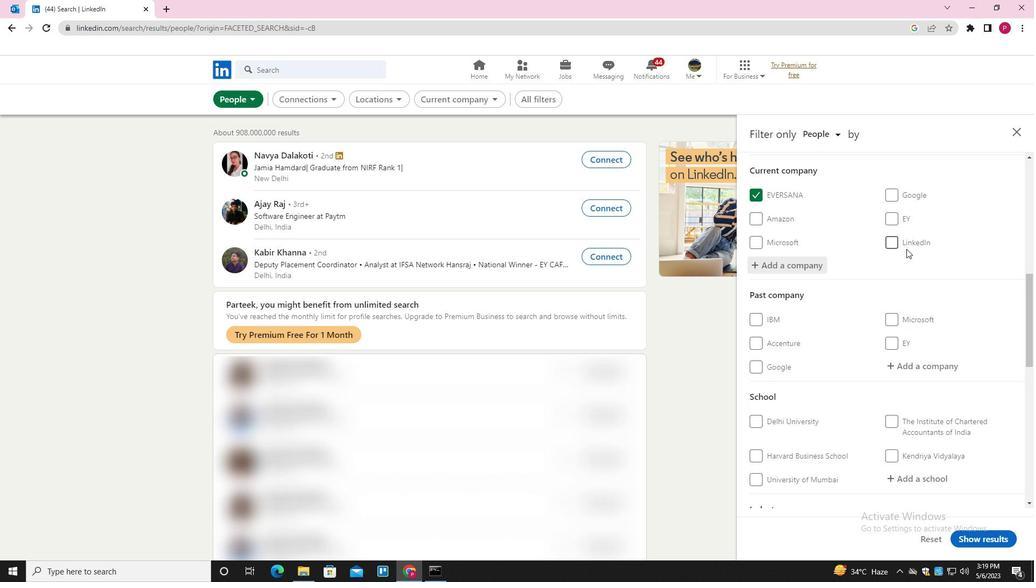 
Action: Mouse scrolled (883, 273) with delta (0, 0)
Screenshot: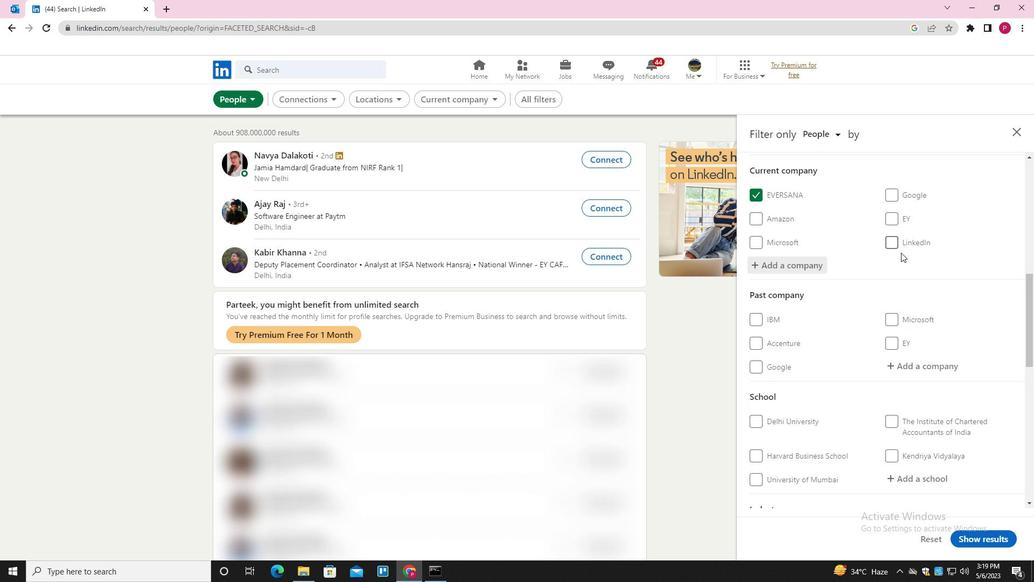 
Action: Mouse moved to (883, 278)
Screenshot: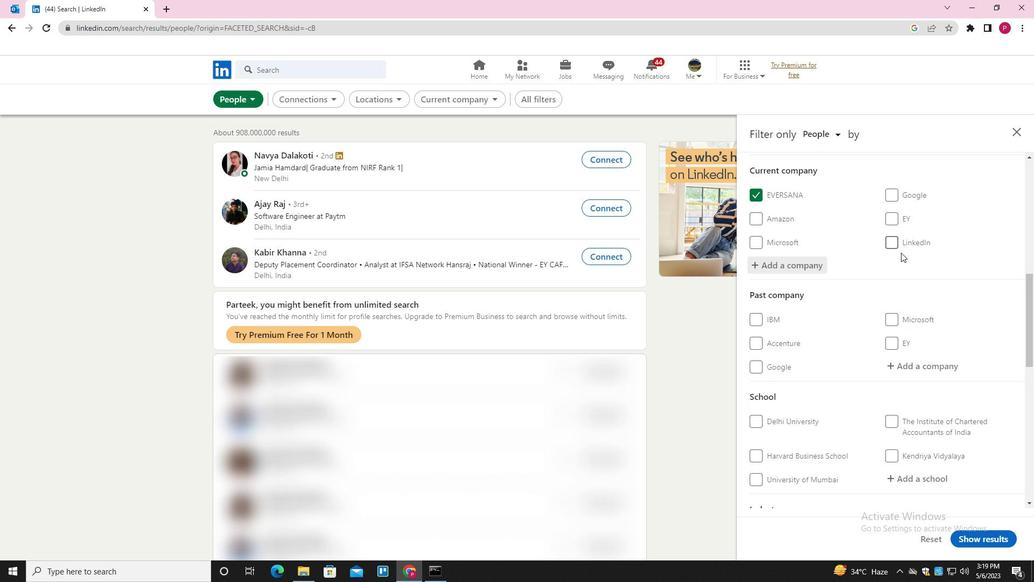 
Action: Mouse scrolled (883, 278) with delta (0, 0)
Screenshot: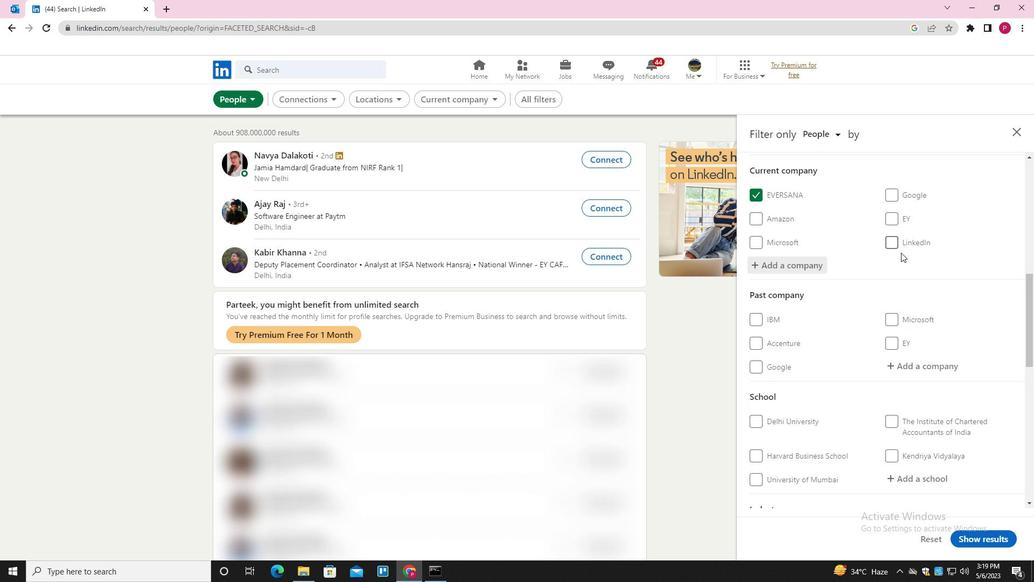 
Action: Mouse moved to (882, 283)
Screenshot: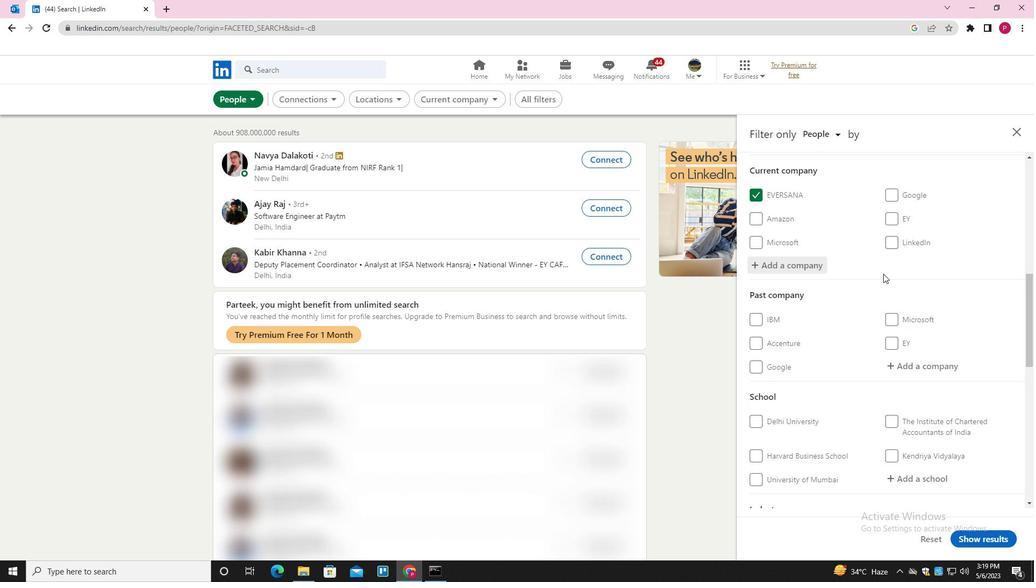 
Action: Mouse scrolled (882, 282) with delta (0, 0)
Screenshot: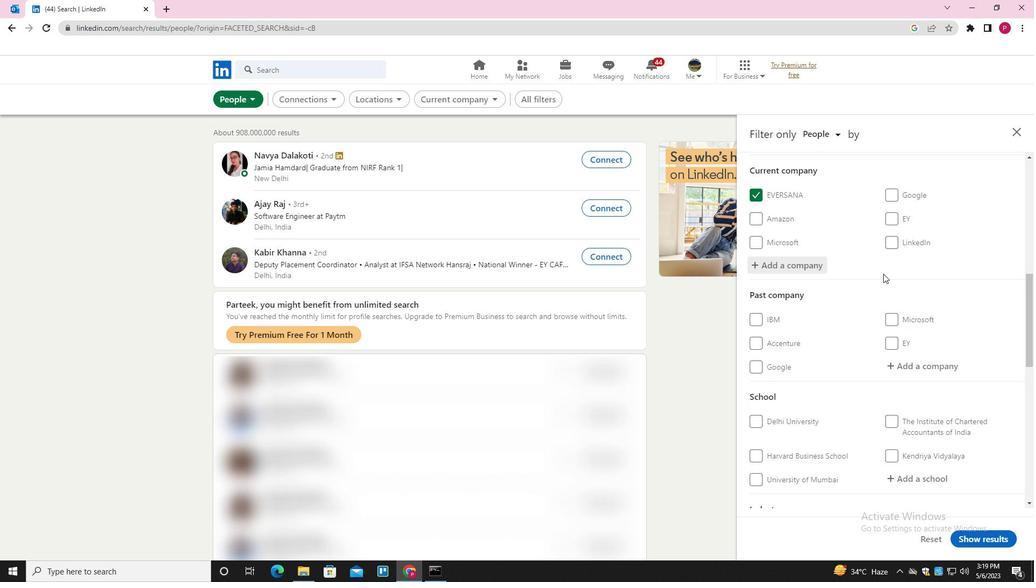 
Action: Mouse moved to (881, 287)
Screenshot: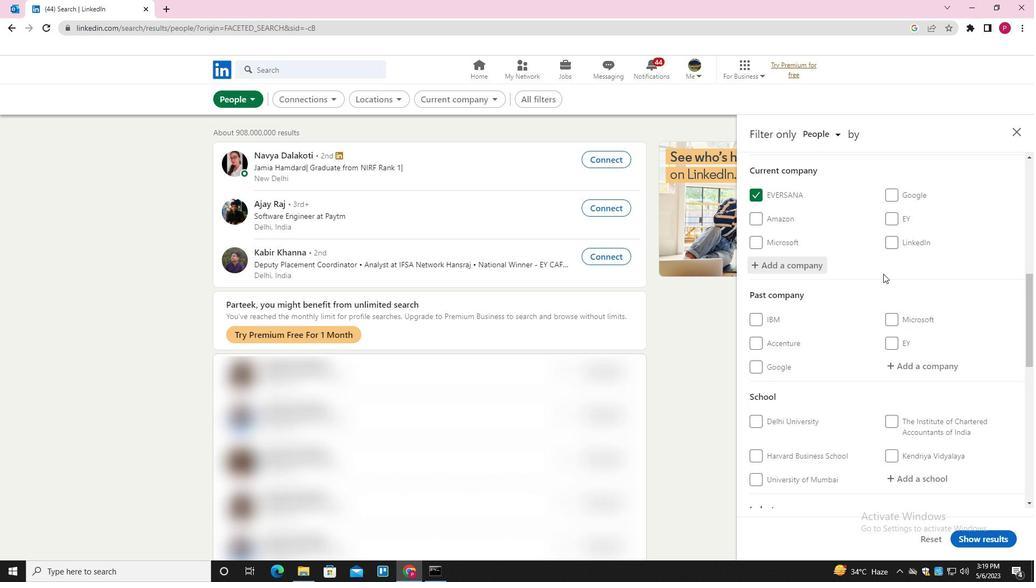
Action: Mouse scrolled (881, 287) with delta (0, 0)
Screenshot: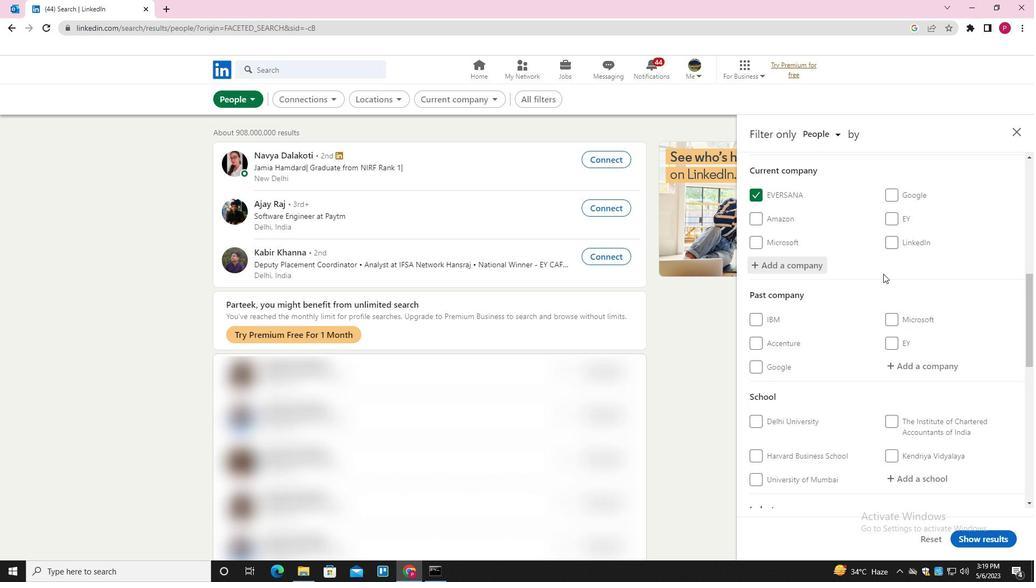 
Action: Mouse moved to (881, 289)
Screenshot: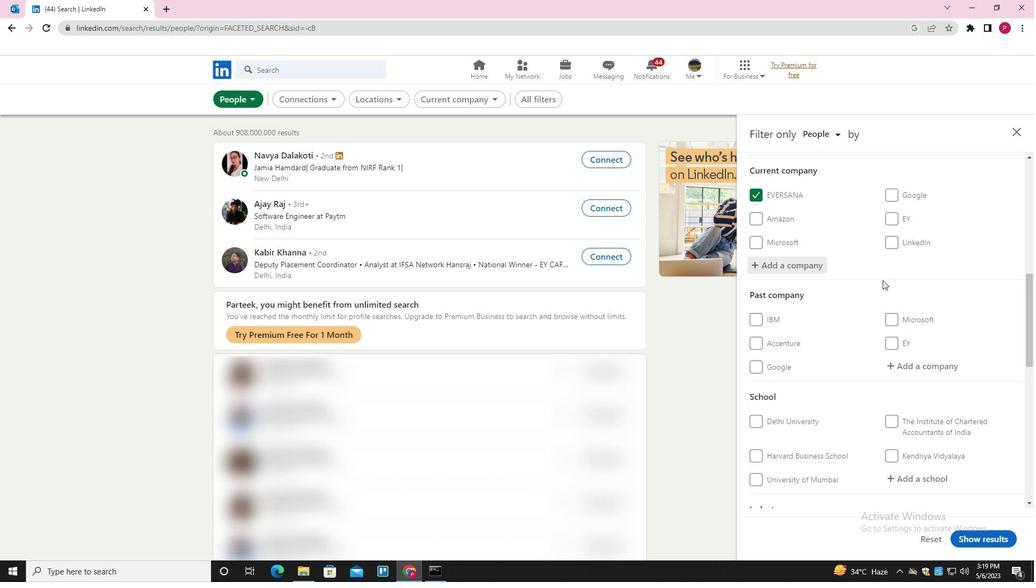 
Action: Mouse scrolled (881, 288) with delta (0, 0)
Screenshot: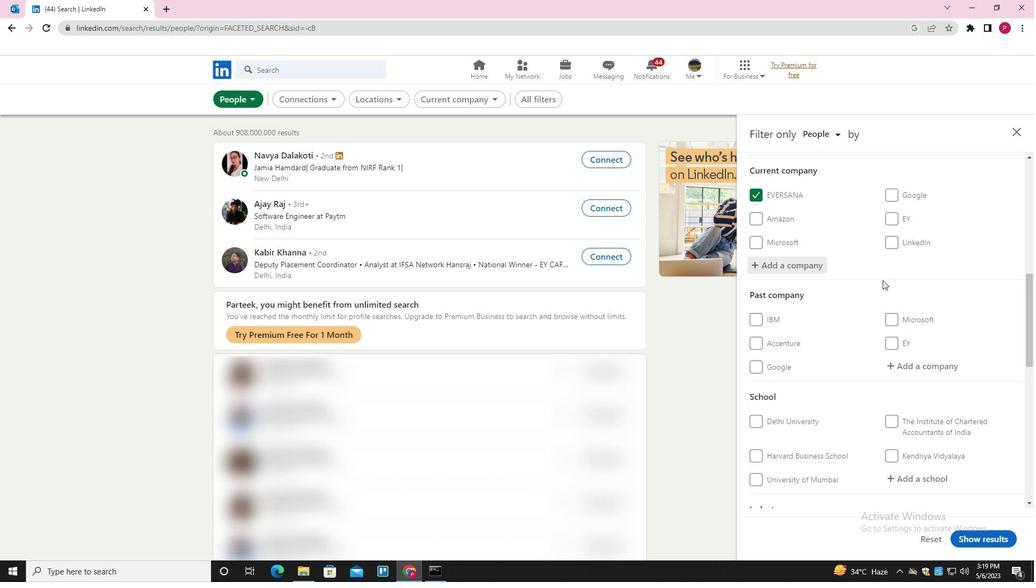 
Action: Mouse moved to (922, 209)
Screenshot: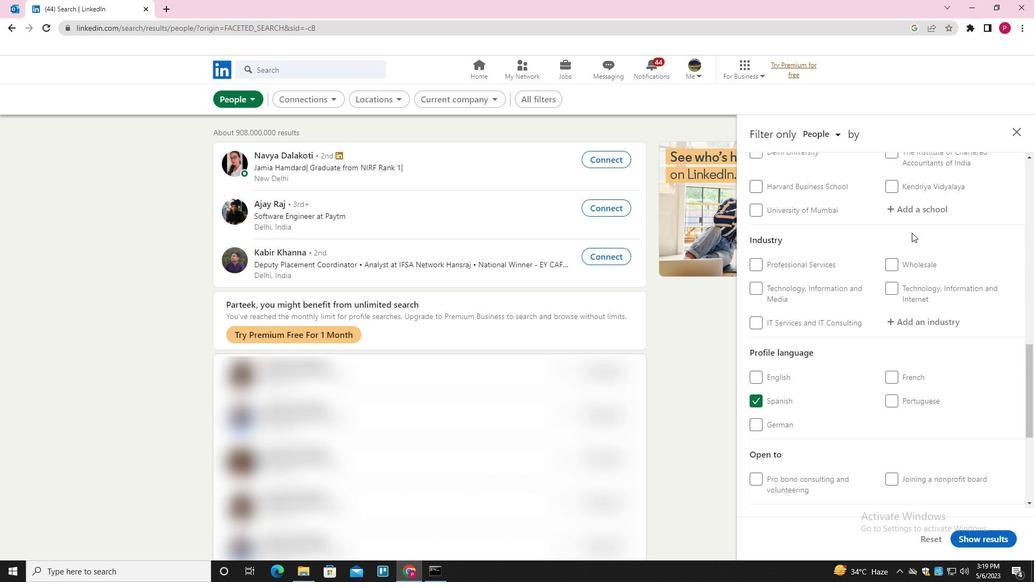 
Action: Mouse pressed left at (922, 209)
Screenshot: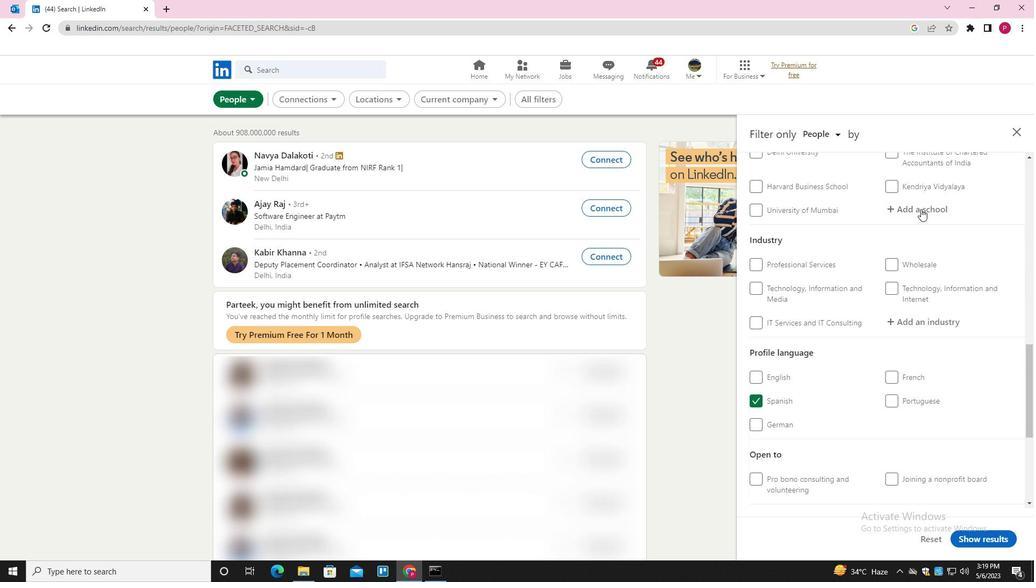 
Action: Key pressed <Key.shift>INTERNATIONAL<Key.space><Key.shift>INSTITUTE<Key.space>OF<Key.space><Key.shift><Key.shift><Key.shift><Key.shift><Key.shift><Key.shift>BUSINESS<Key.space><Key.down><Key.down><Key.down><Key.down><Key.down><Key.down><Key.down><Key.up><Key.down><Key.enter>
Screenshot: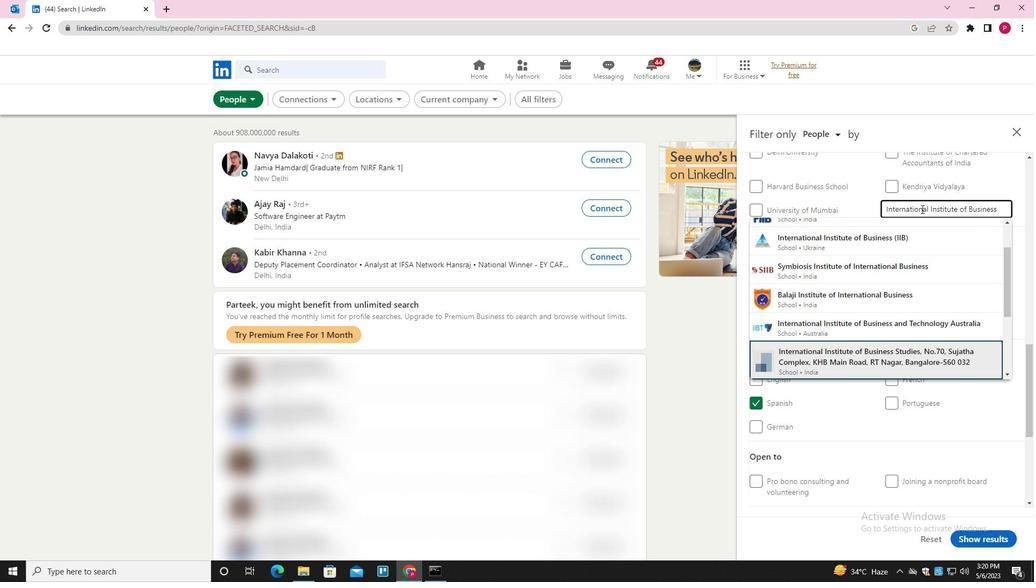 
Action: Mouse moved to (922, 295)
Screenshot: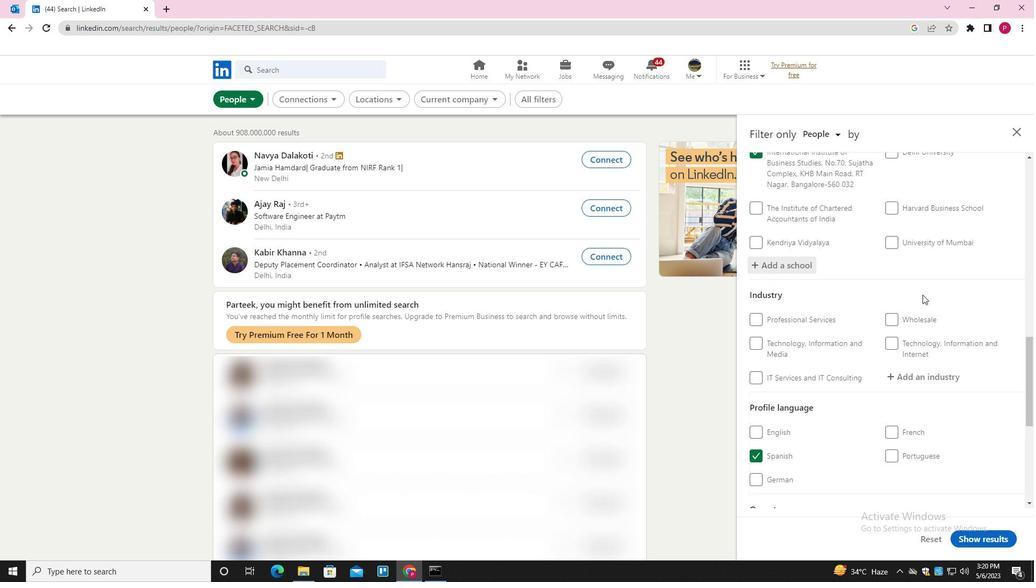 
Action: Mouse scrolled (922, 295) with delta (0, 0)
Screenshot: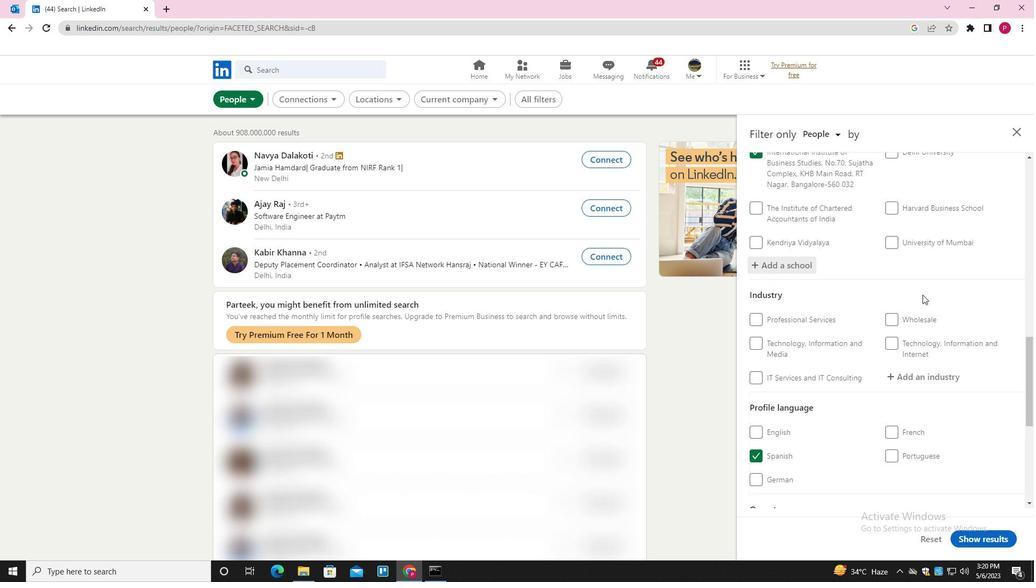 
Action: Mouse moved to (922, 298)
Screenshot: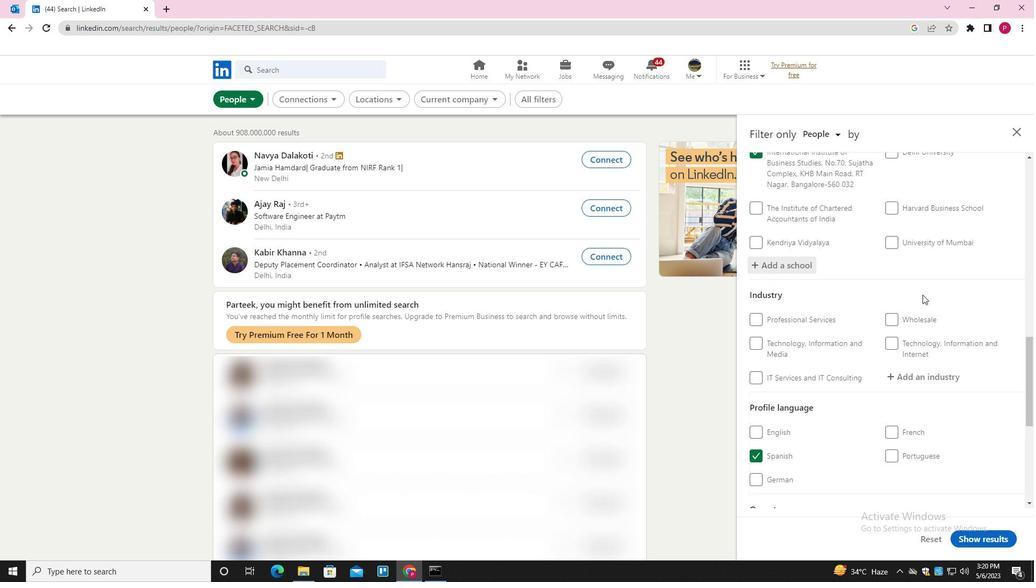 
Action: Mouse scrolled (922, 297) with delta (0, 0)
Screenshot: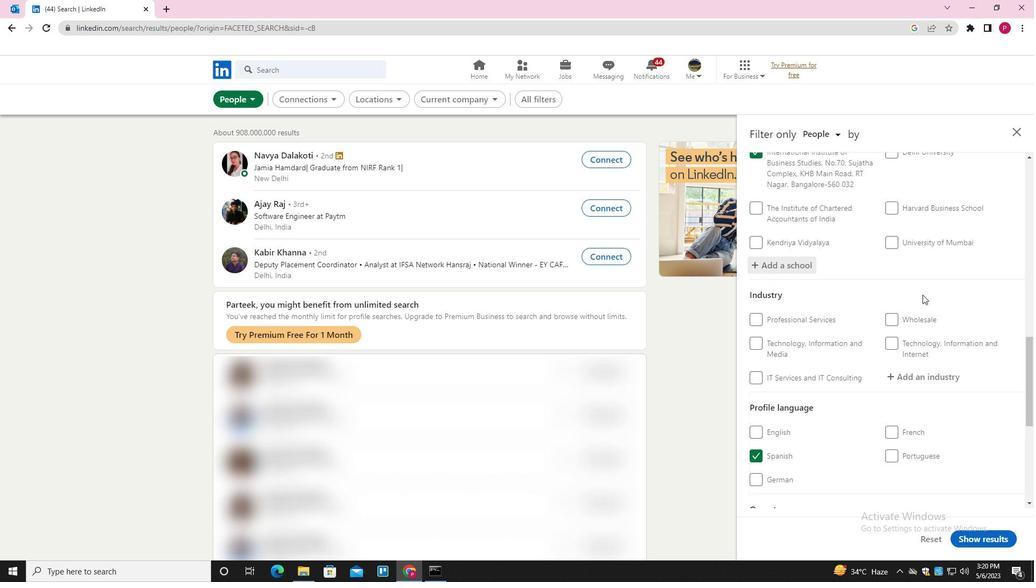 
Action: Mouse moved to (922, 300)
Screenshot: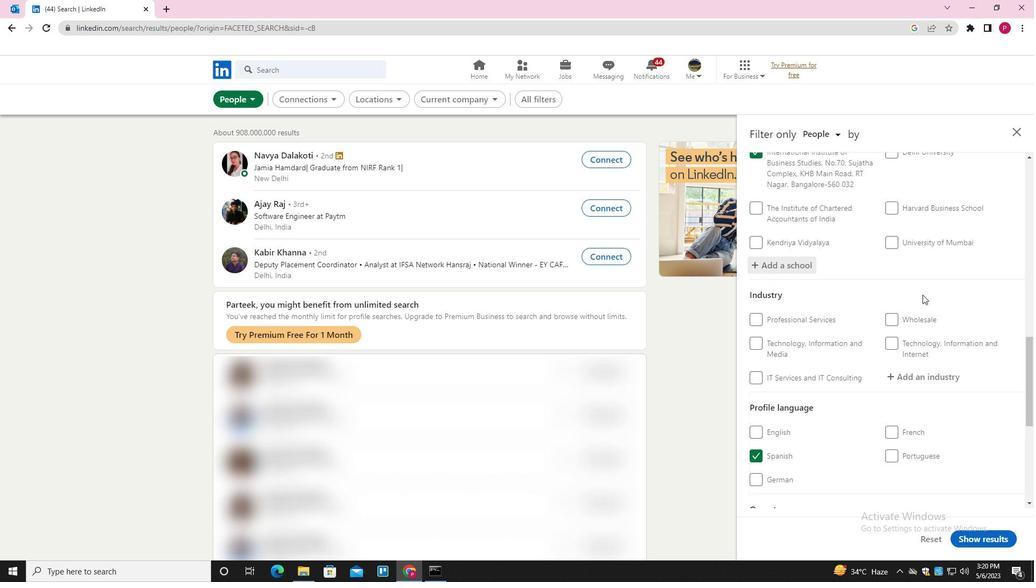 
Action: Mouse scrolled (922, 300) with delta (0, 0)
Screenshot: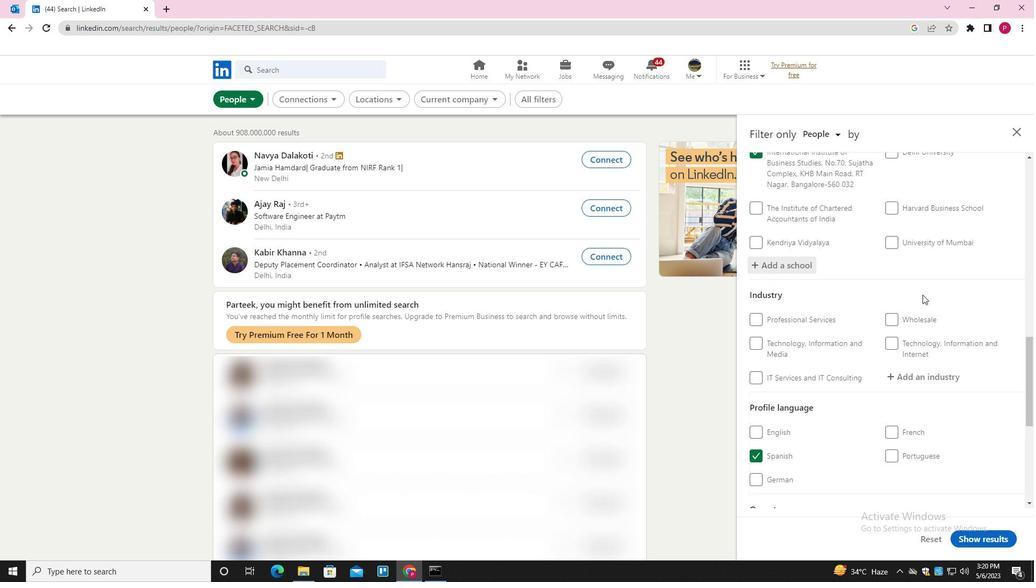 
Action: Mouse moved to (926, 201)
Screenshot: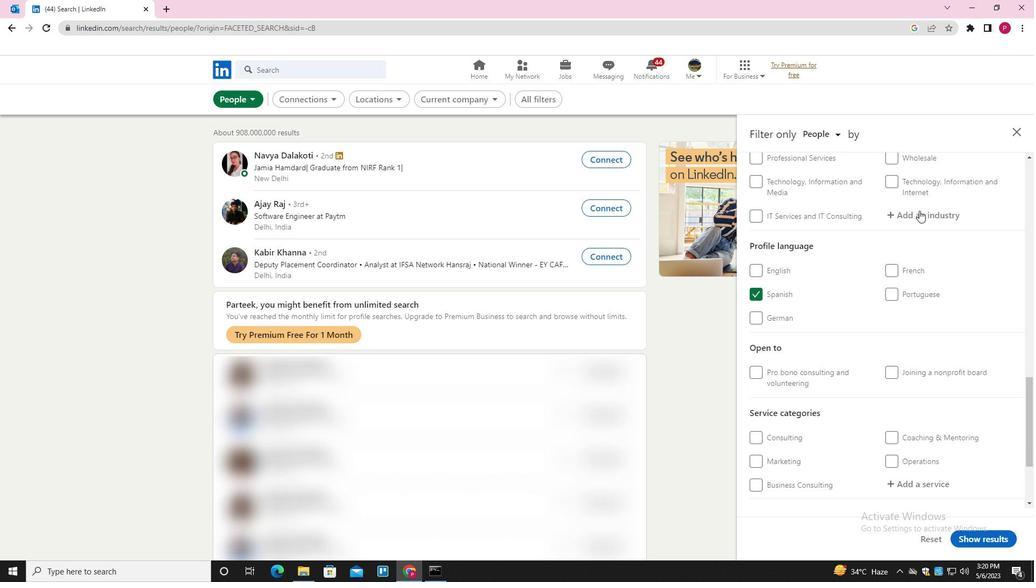 
Action: Mouse pressed left at (926, 201)
Screenshot: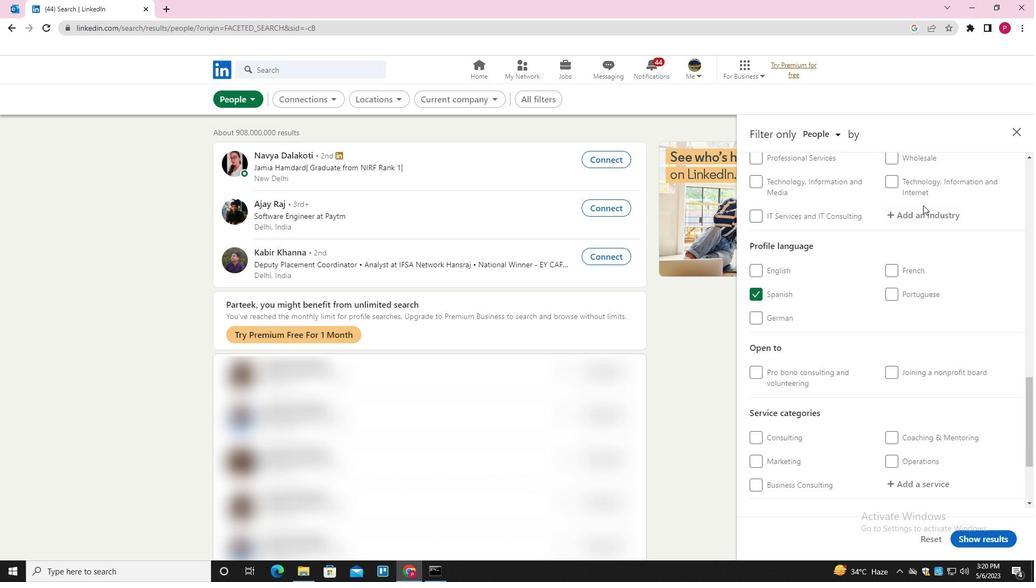 
Action: Mouse moved to (929, 215)
Screenshot: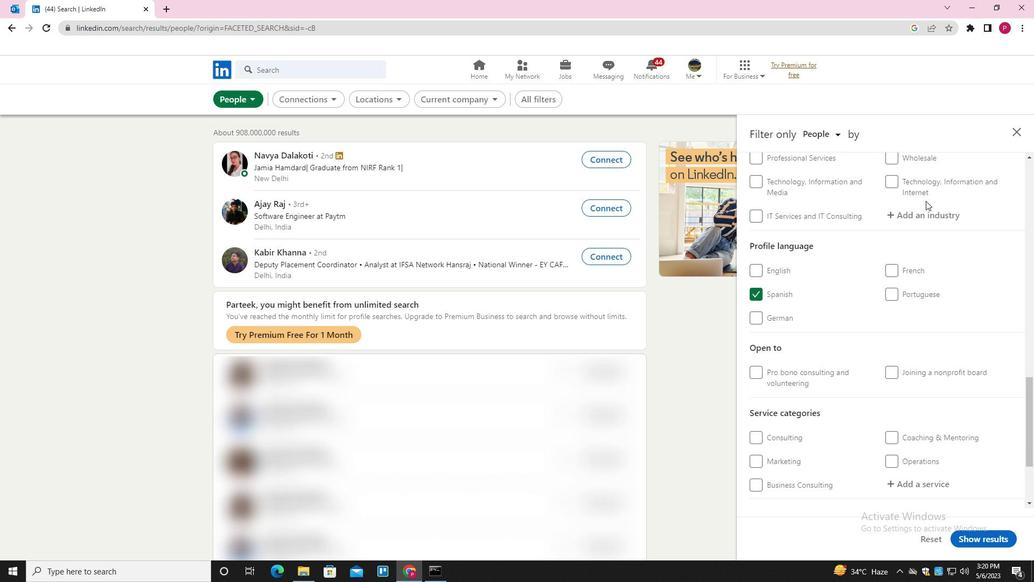 
Action: Mouse pressed left at (929, 215)
Screenshot: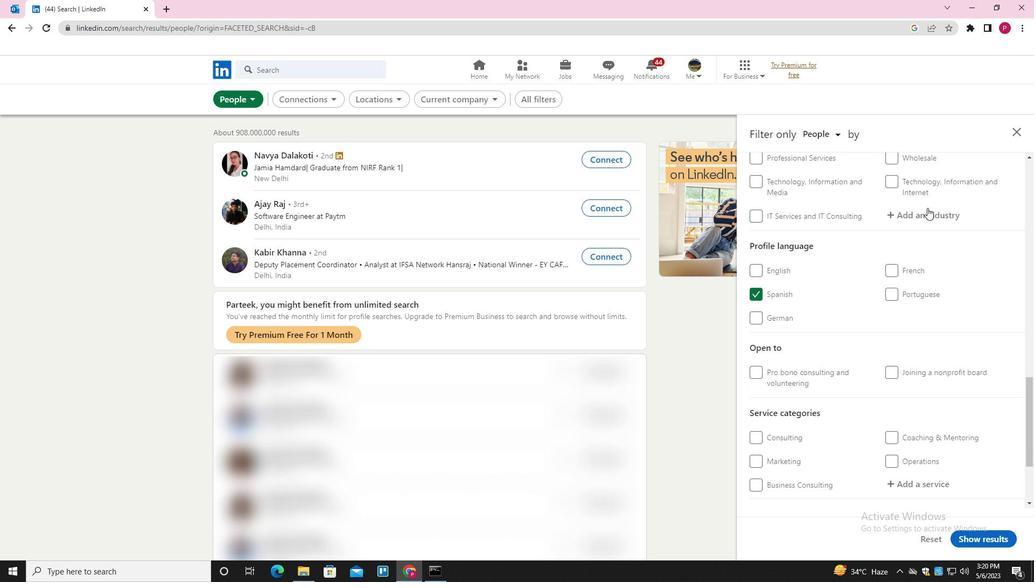 
Action: Key pressed <Key.shift>HOUSING<Key.space><Key.down><Key.enter>
Screenshot: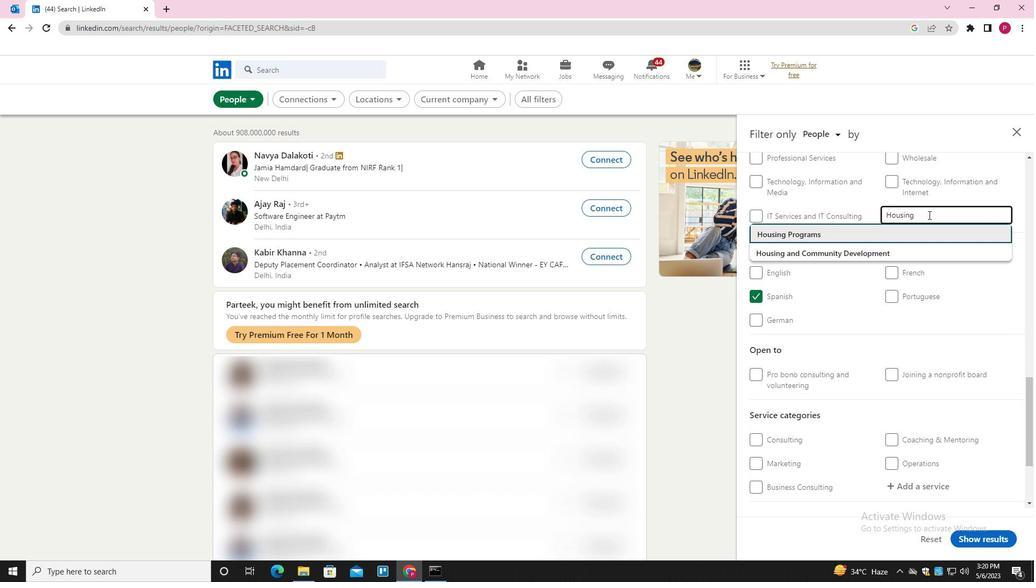 
Action: Mouse moved to (917, 263)
Screenshot: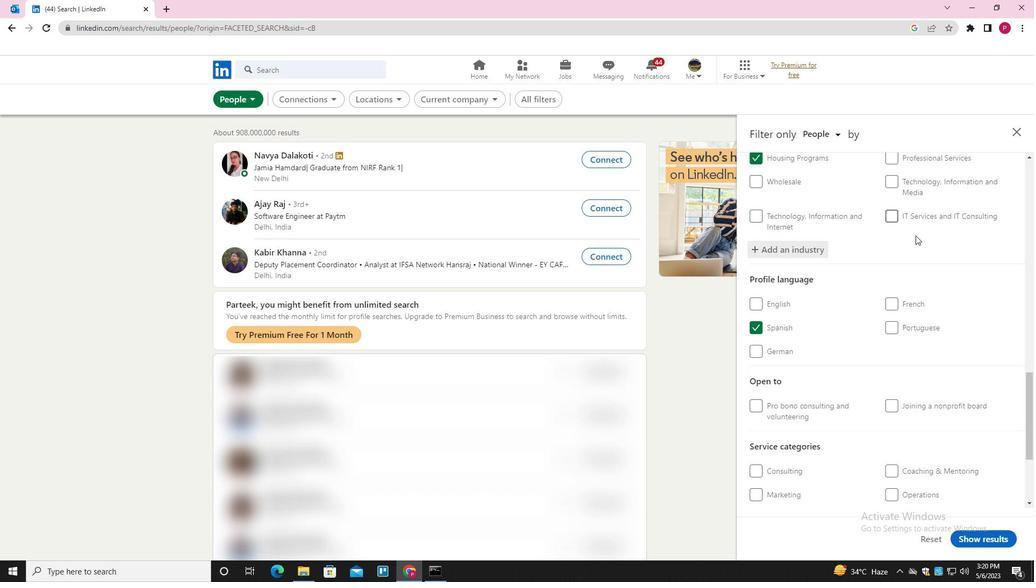 
Action: Mouse scrolled (917, 262) with delta (0, 0)
Screenshot: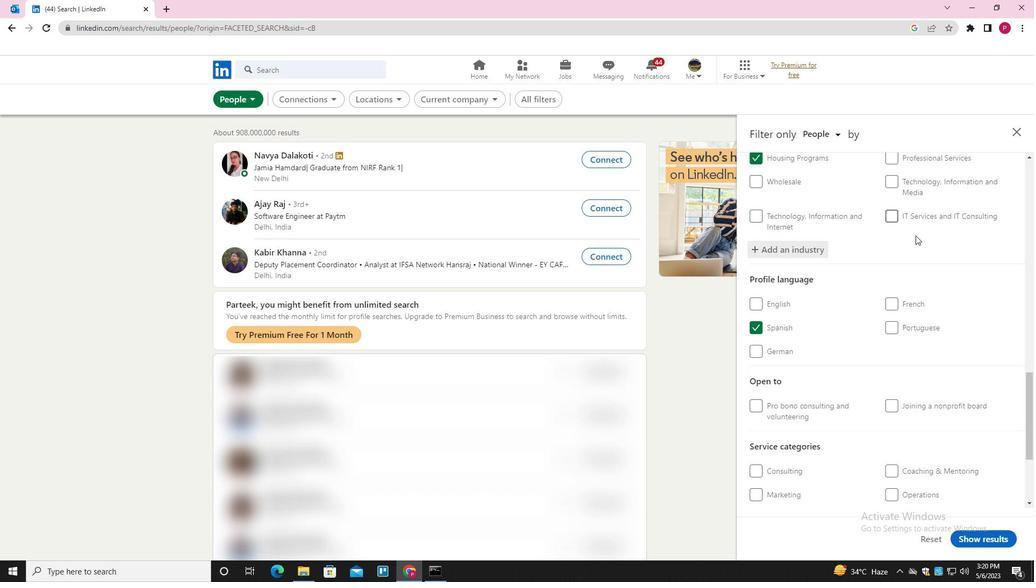 
Action: Mouse moved to (917, 266)
Screenshot: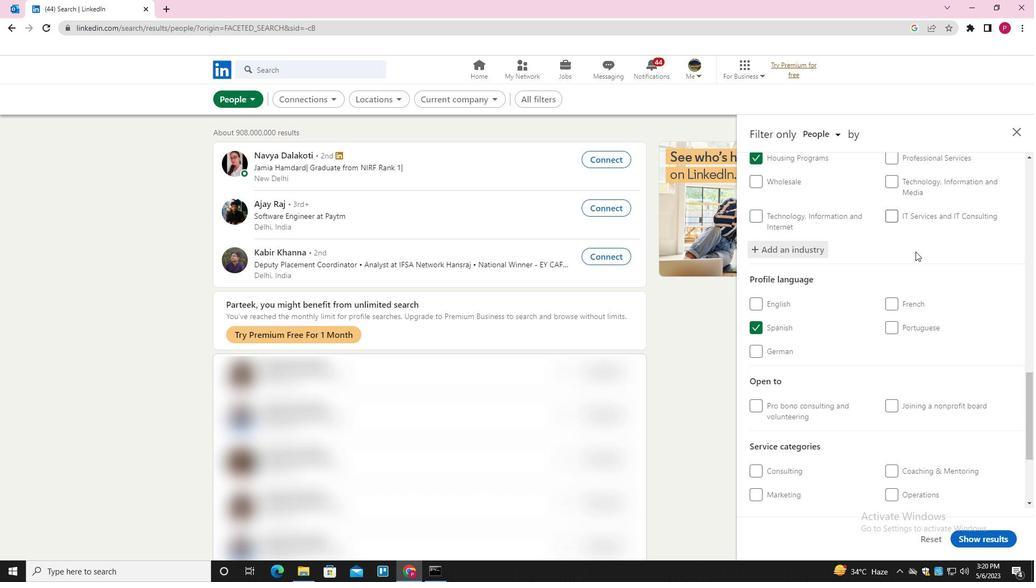 
Action: Mouse scrolled (917, 266) with delta (0, 0)
Screenshot: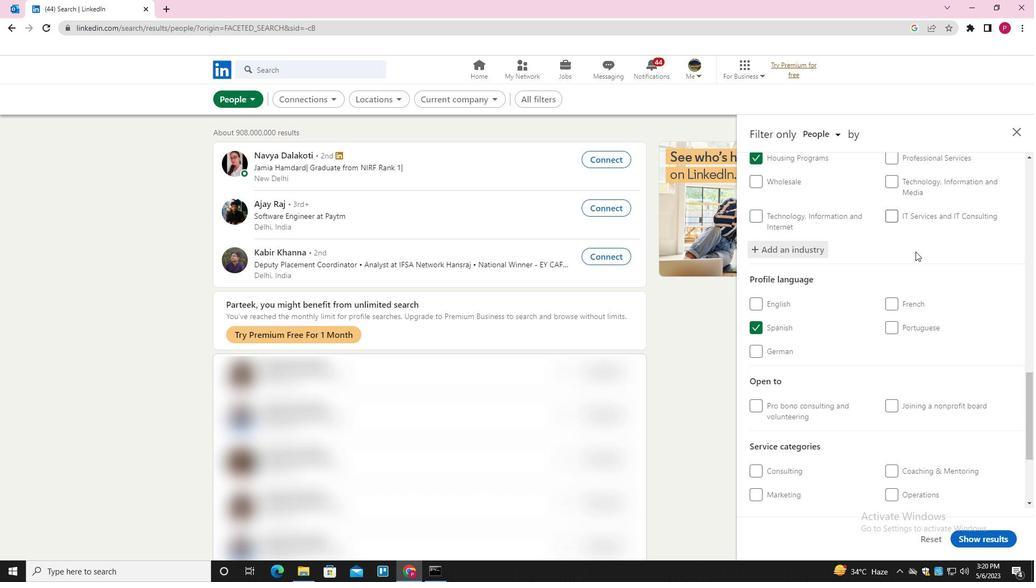 
Action: Mouse moved to (918, 271)
Screenshot: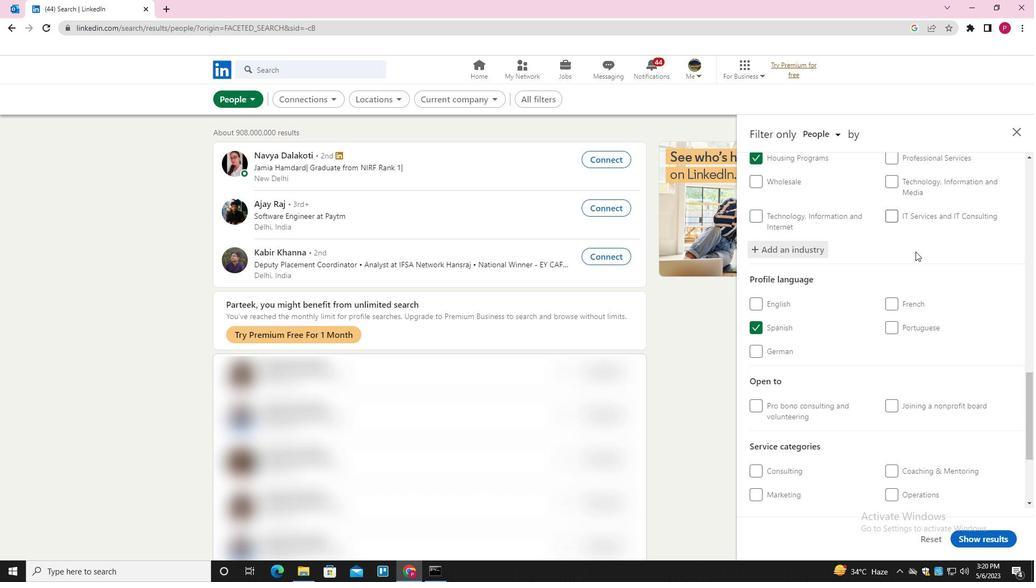 
Action: Mouse scrolled (918, 270) with delta (0, 0)
Screenshot: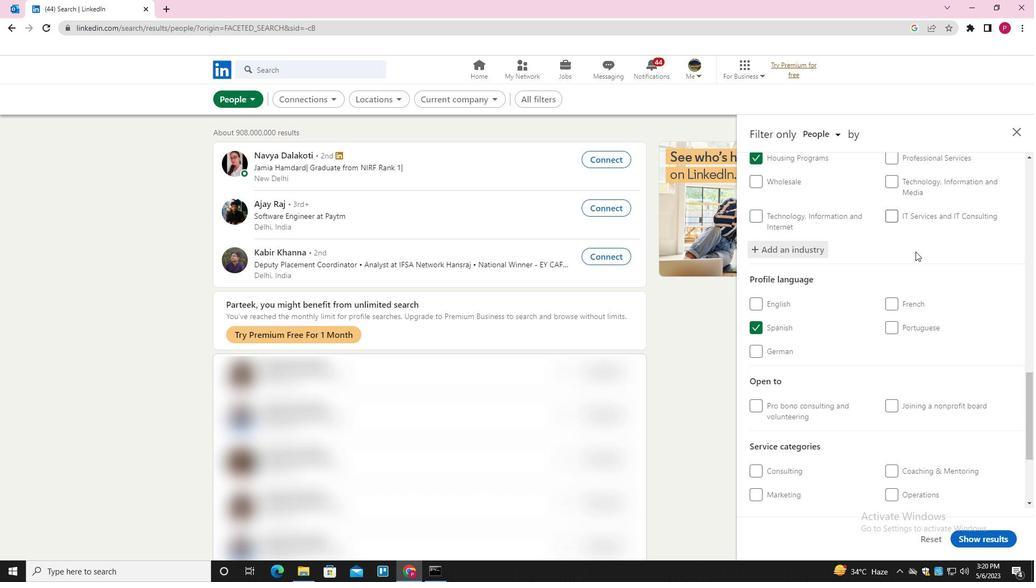 
Action: Mouse moved to (919, 277)
Screenshot: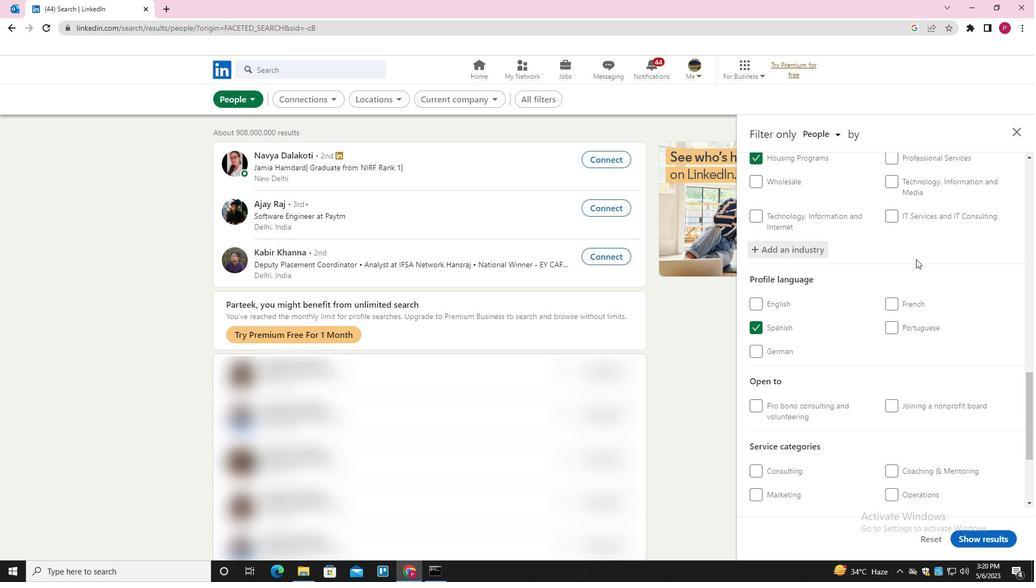 
Action: Mouse scrolled (919, 276) with delta (0, 0)
Screenshot: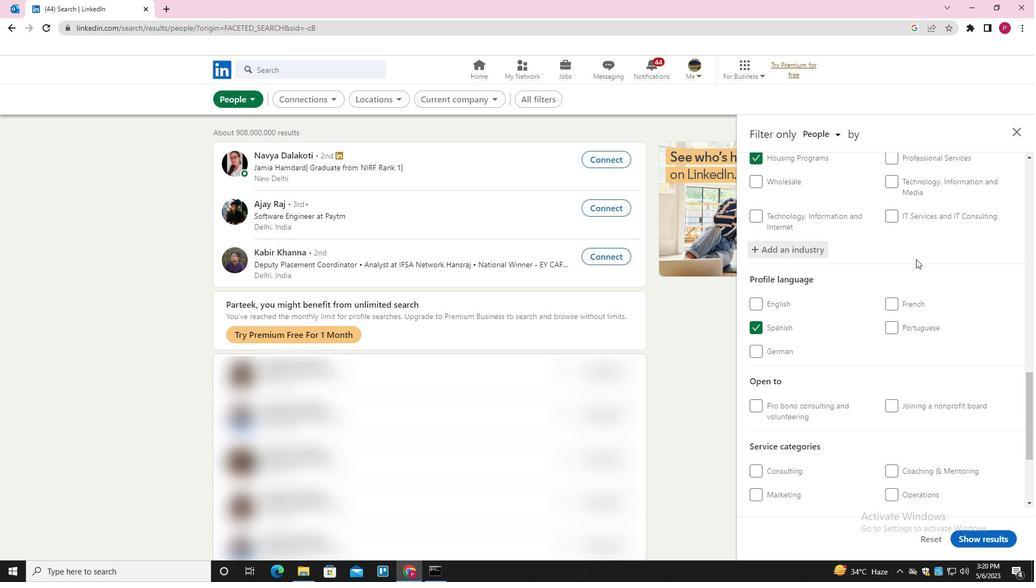 
Action: Mouse moved to (919, 285)
Screenshot: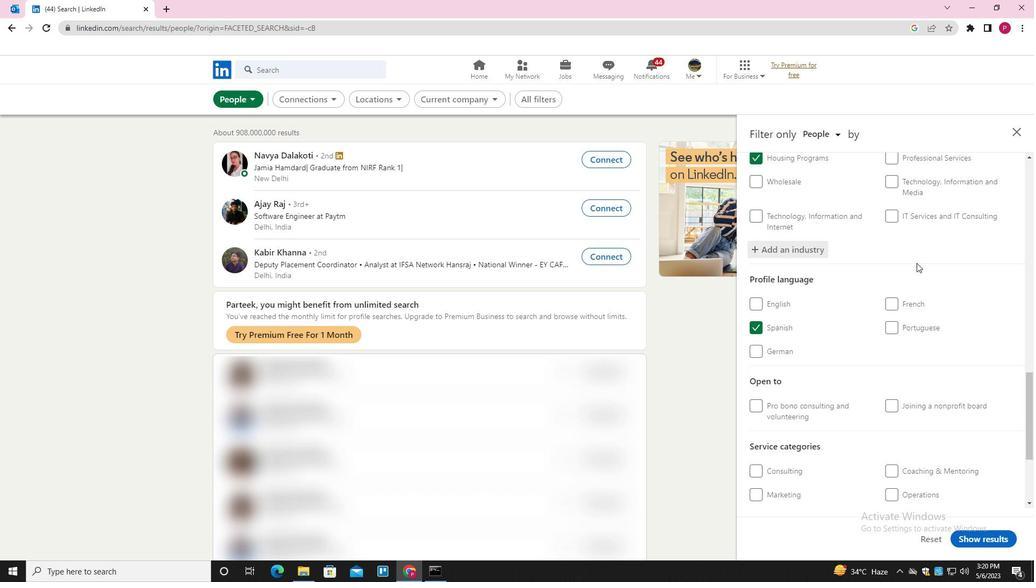 
Action: Mouse scrolled (919, 285) with delta (0, 0)
Screenshot: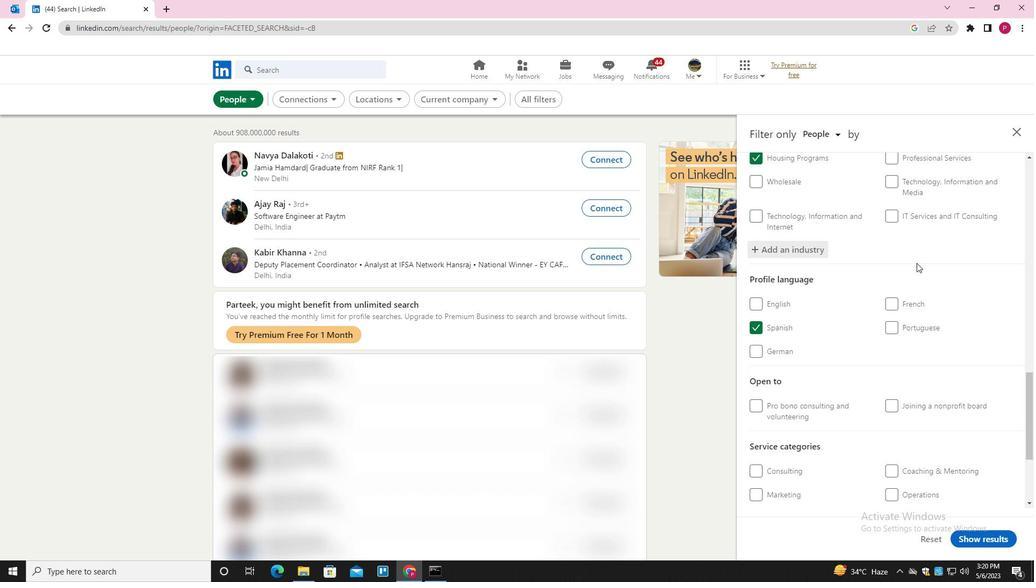 
Action: Mouse moved to (929, 355)
Screenshot: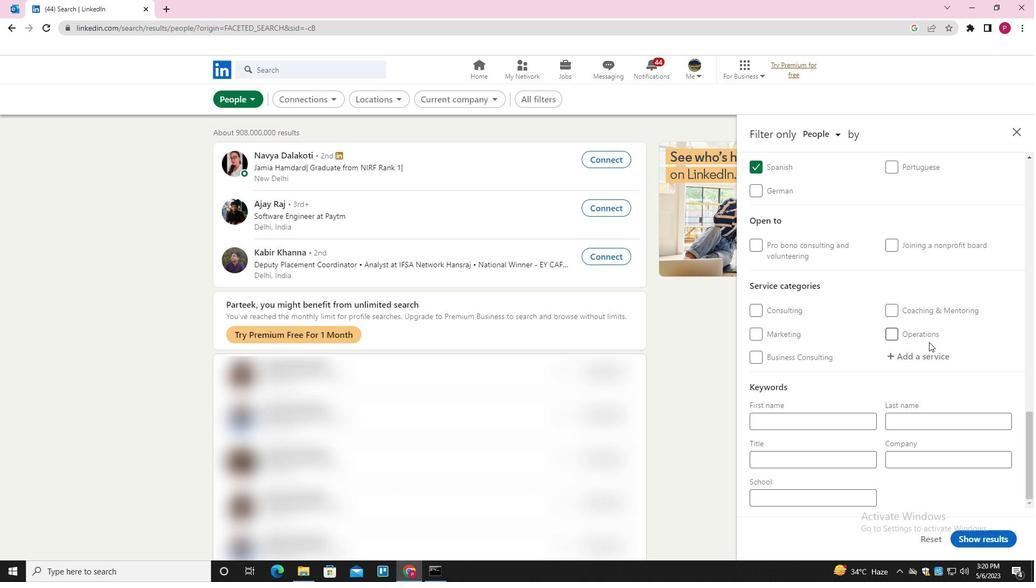 
Action: Mouse pressed left at (929, 355)
Screenshot: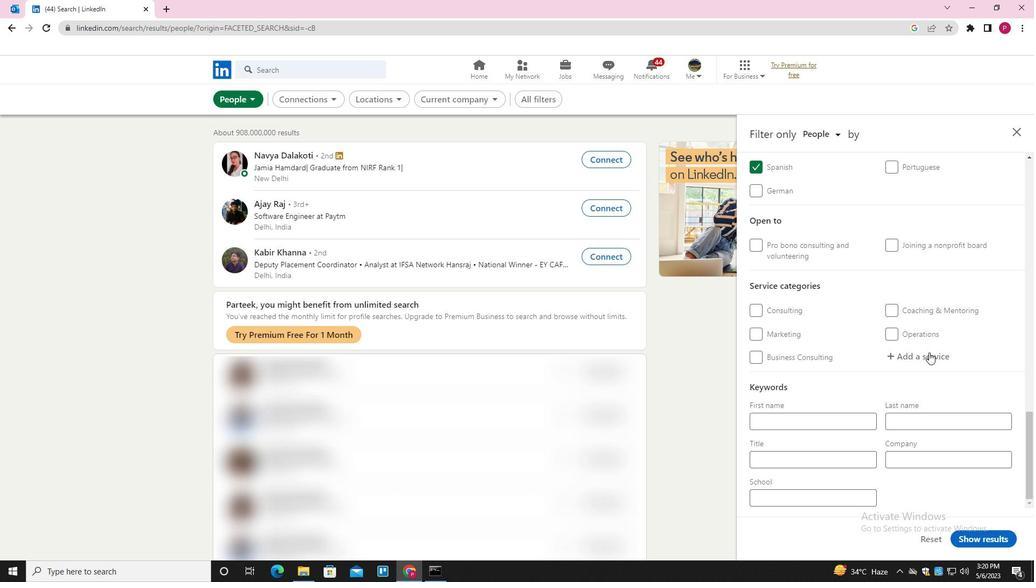 
Action: Mouse moved to (929, 355)
Screenshot: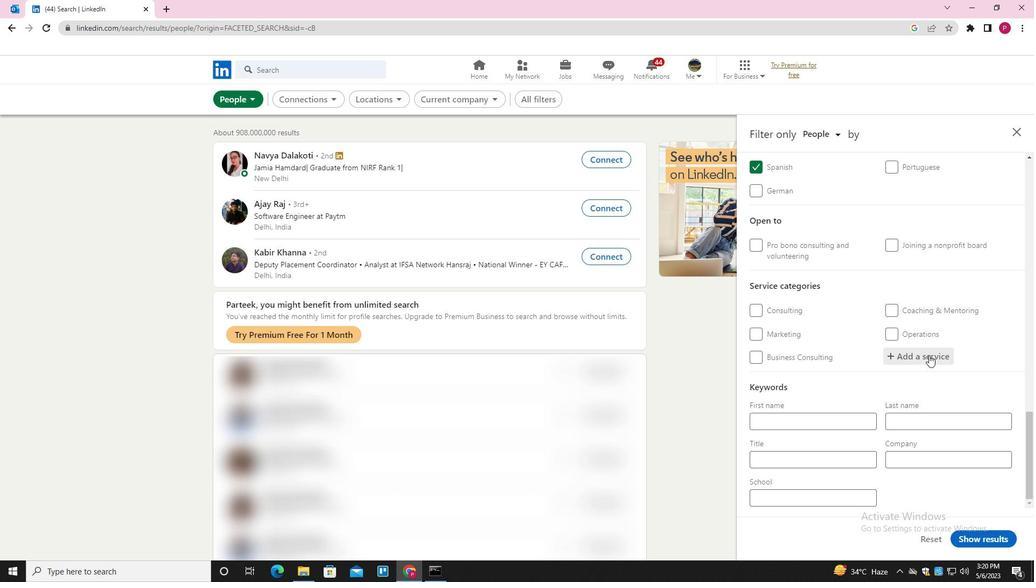 
Action: Key pressed <Key.shift>TRAINING<Key.down><Key.enter>
Screenshot: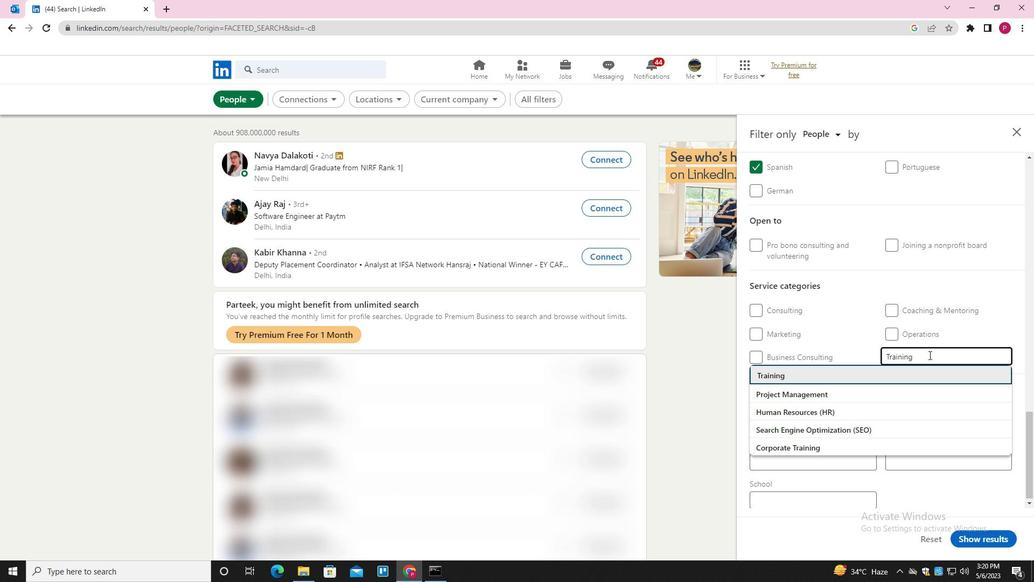 
Action: Mouse scrolled (929, 354) with delta (0, 0)
Screenshot: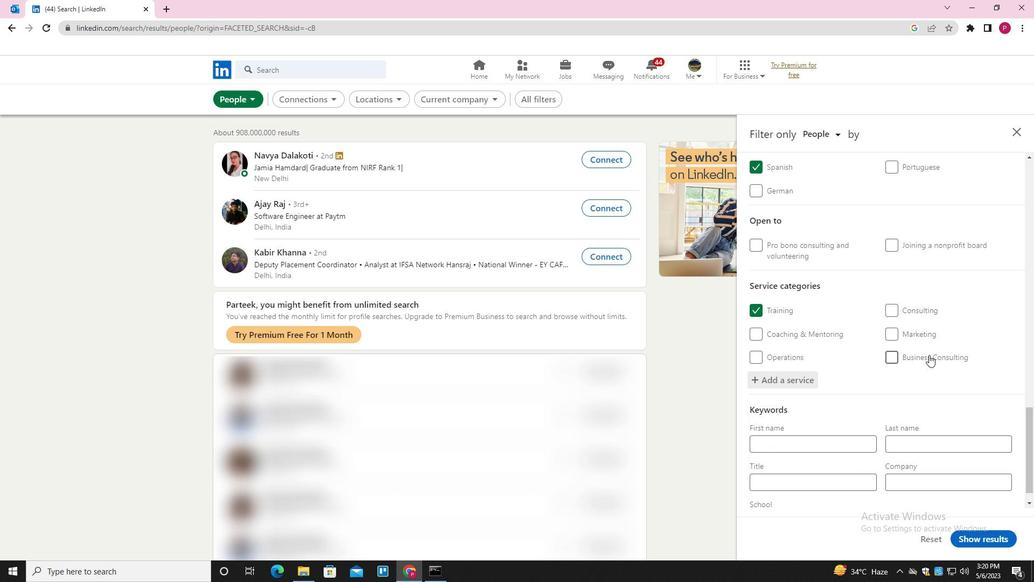 
Action: Mouse scrolled (929, 354) with delta (0, 0)
Screenshot: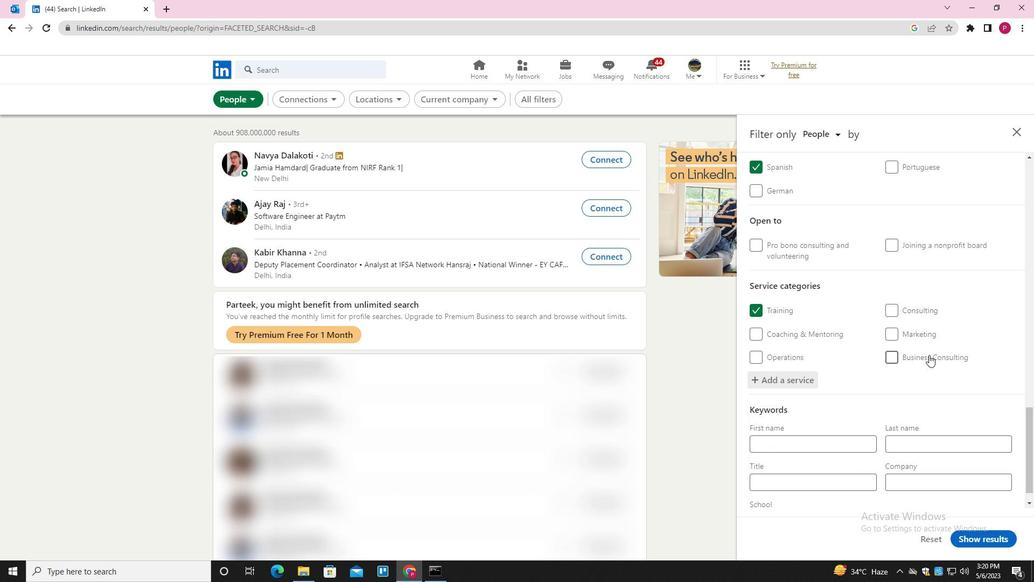 
Action: Mouse scrolled (929, 354) with delta (0, 0)
Screenshot: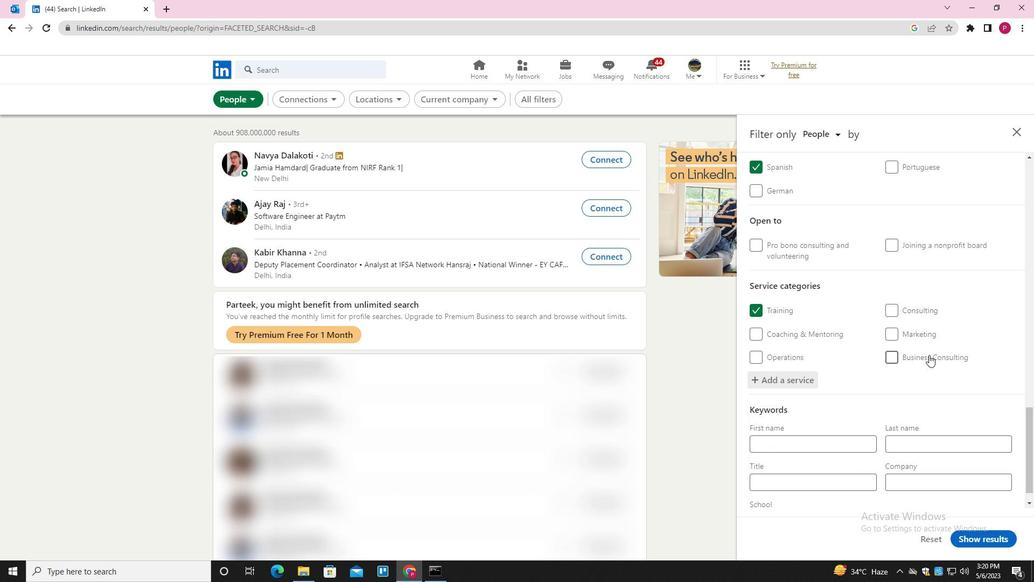 
Action: Mouse moved to (919, 371)
Screenshot: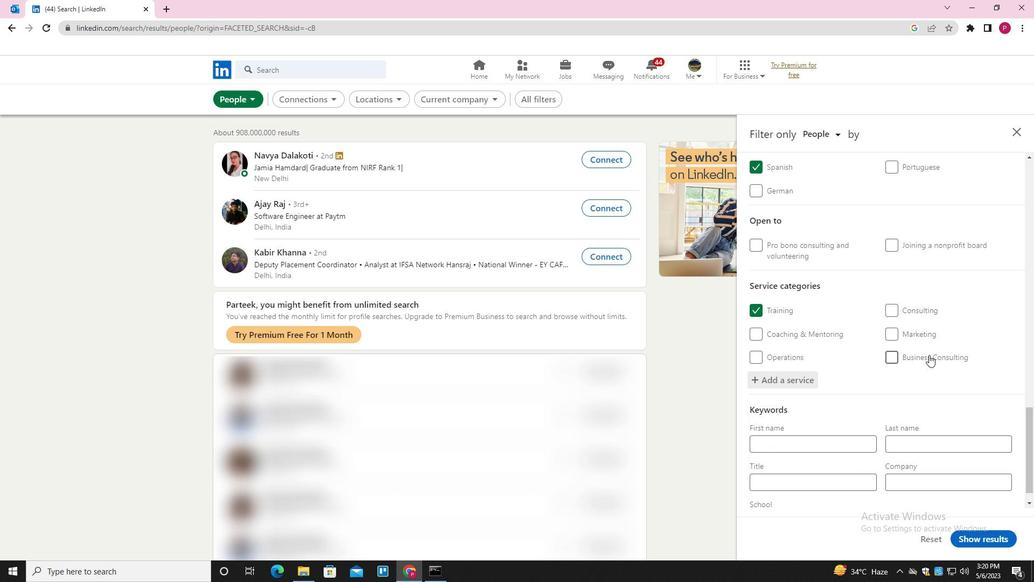 
Action: Mouse scrolled (919, 371) with delta (0, 0)
Screenshot: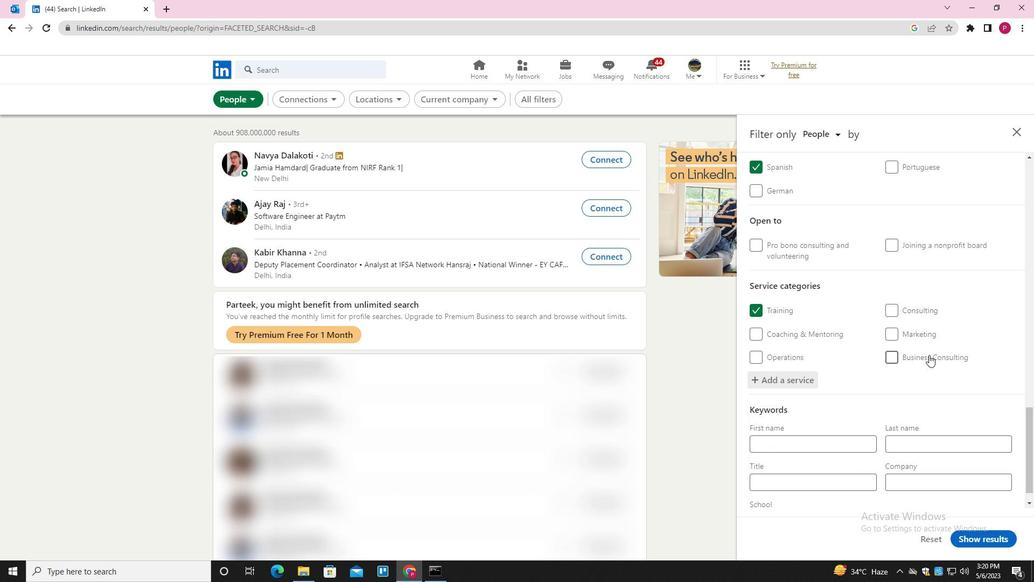 
Action: Mouse moved to (912, 382)
Screenshot: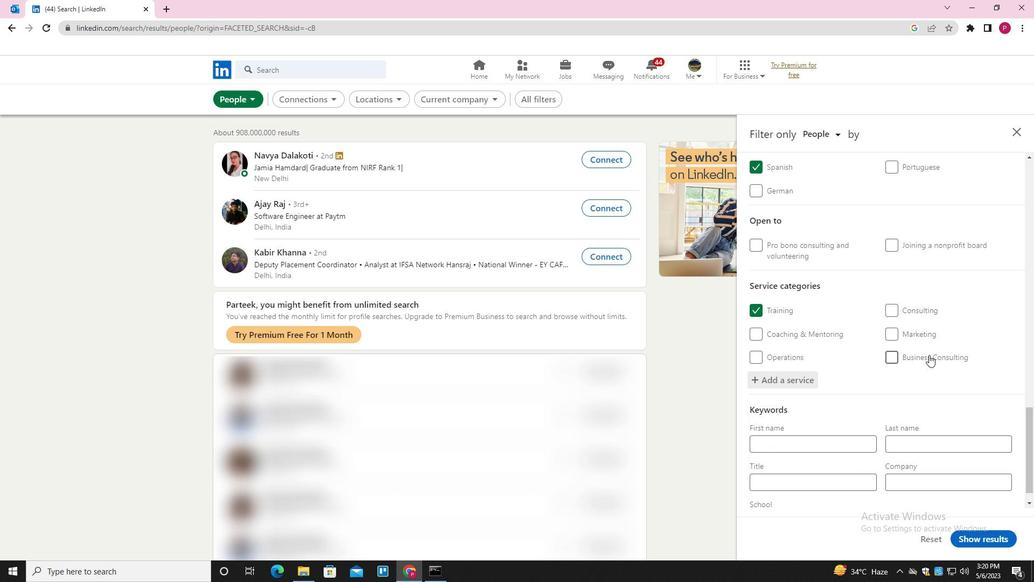 
Action: Mouse scrolled (912, 381) with delta (0, 0)
Screenshot: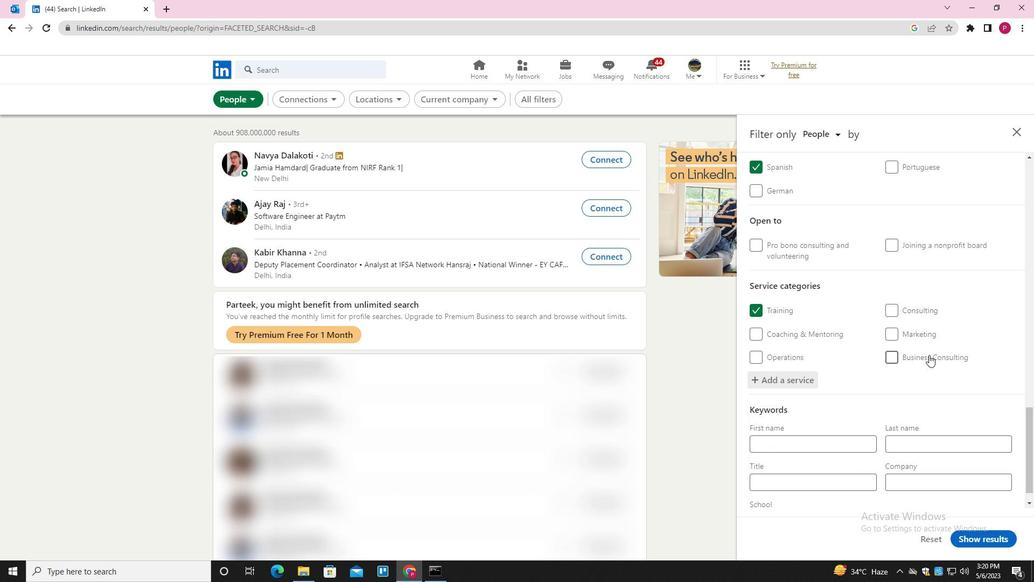 
Action: Mouse moved to (821, 461)
Screenshot: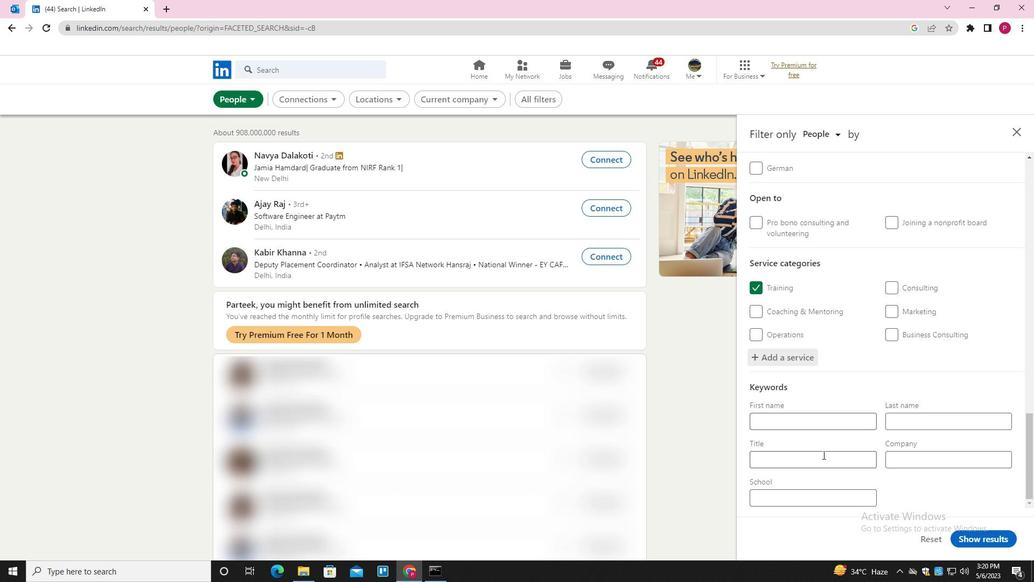 
Action: Mouse pressed left at (821, 461)
Screenshot: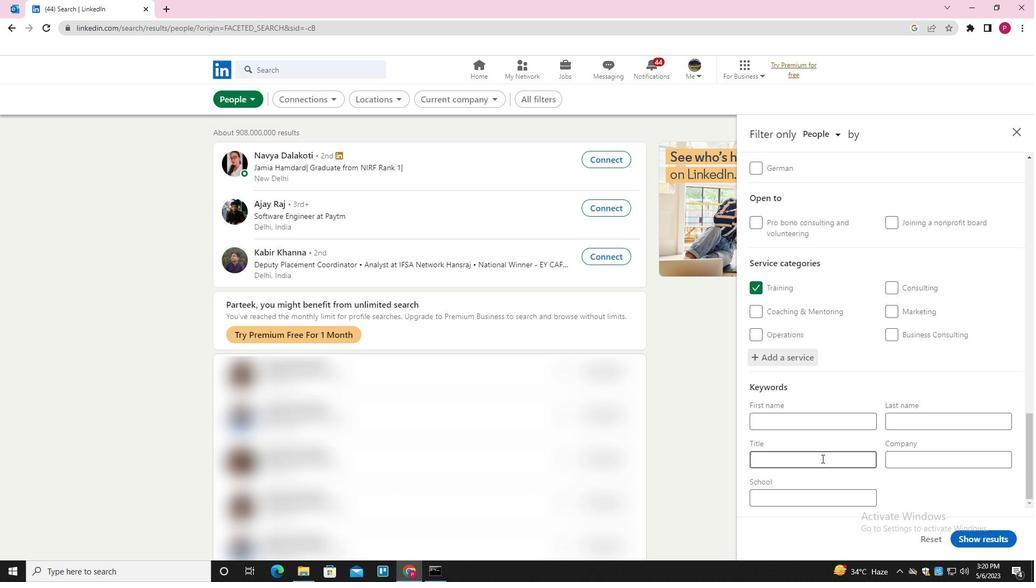 
Action: Key pressed <Key.shift>PRESIDENT
Screenshot: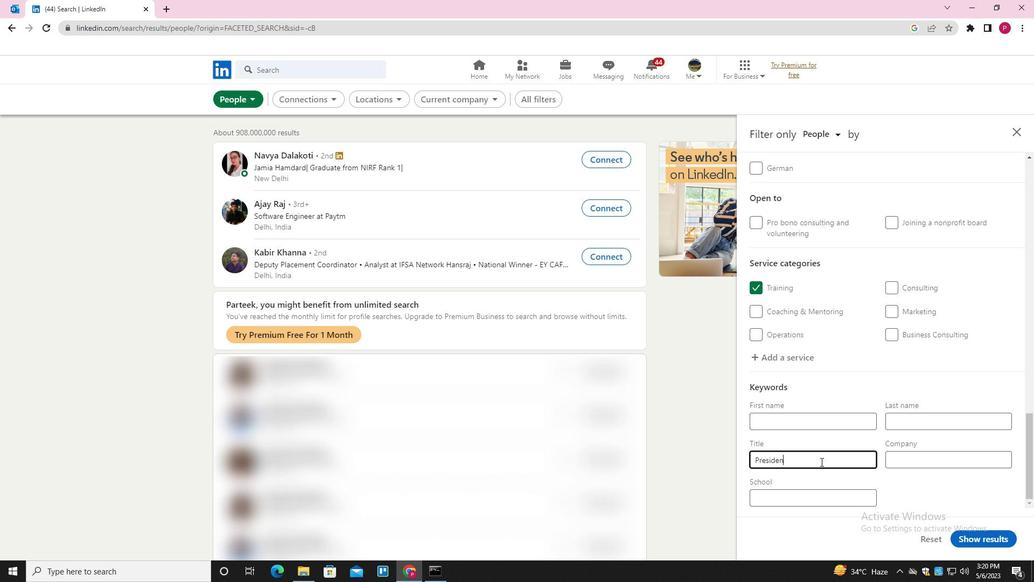 
Action: Mouse moved to (988, 537)
Screenshot: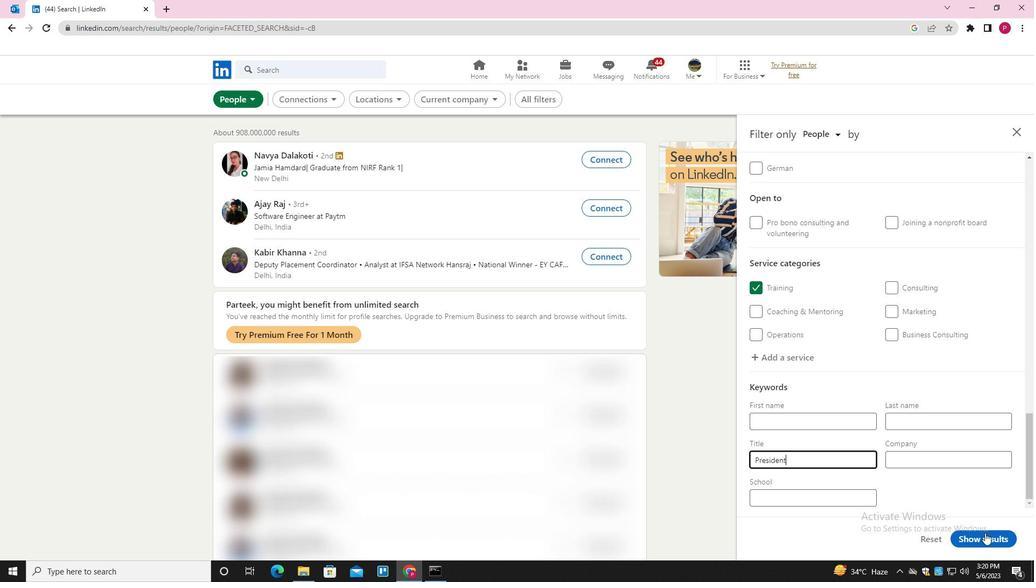
Action: Mouse pressed left at (988, 537)
Screenshot: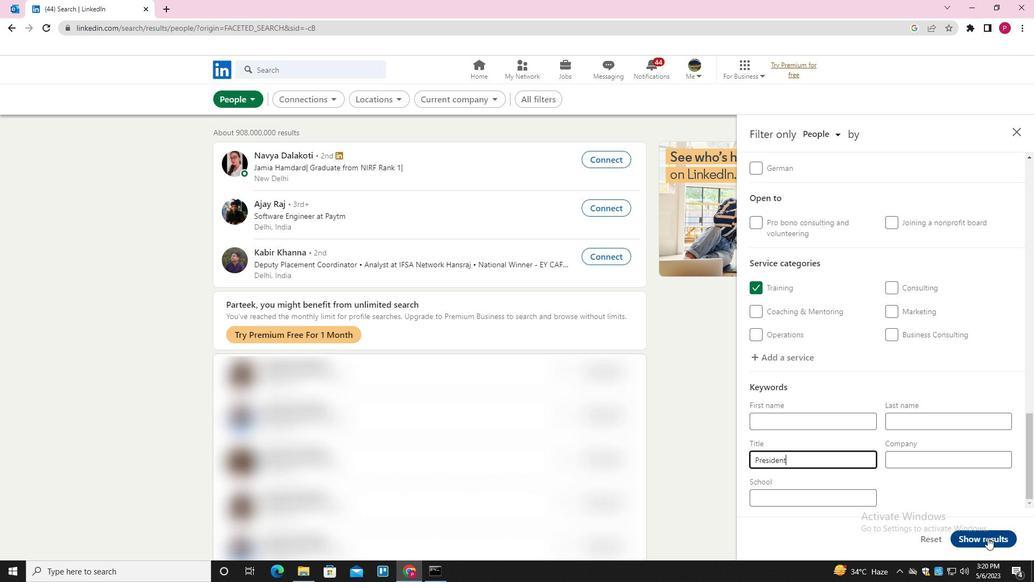 
Action: Mouse moved to (514, 256)
Screenshot: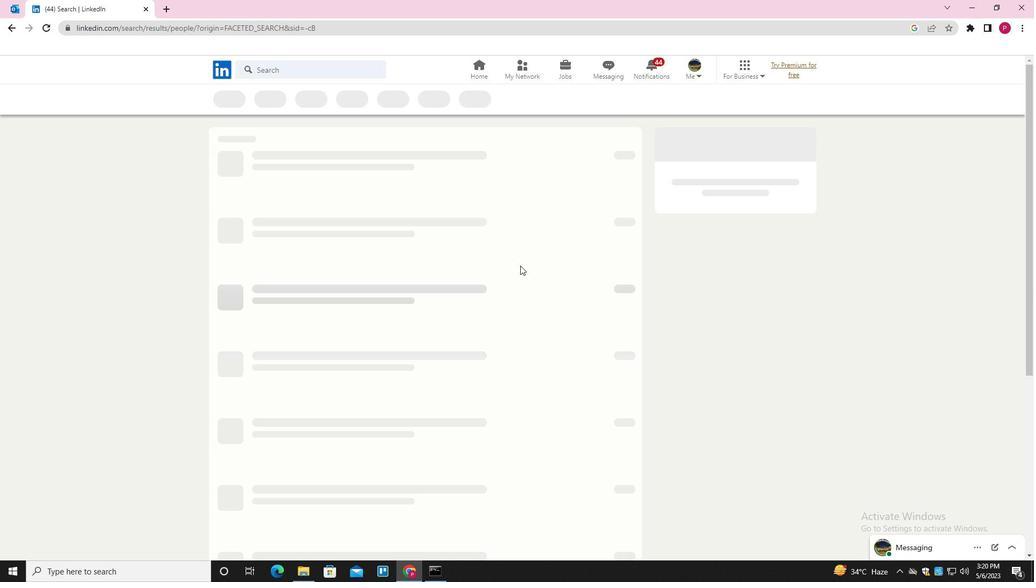 
